 Task: Add an event with the title Performance Evaluation and Recognition Celebration, date '2023/10/14', time 7:50 AM to 9:50 AMand add a description: The project kickoff is an important event that marks the official start of a project. It brings together key stakeholders, team members, and project managers to establish a shared understanding of the project's objectives, scope, and deliverables. During the kickoff, goals and expectations are clarified, roles and responsibilities are defined, and the initial project plan is presented.Select event color  Peacock . Add location for the event as: 654 Queen's Road, Central, Hong Kong, logged in from the account softage.5@softage.netand send the event invitation to softage.3@softage.net and softage.4@softage.net. Set a reminder for the event Weekly on Sunday
Action: Mouse moved to (51, 108)
Screenshot: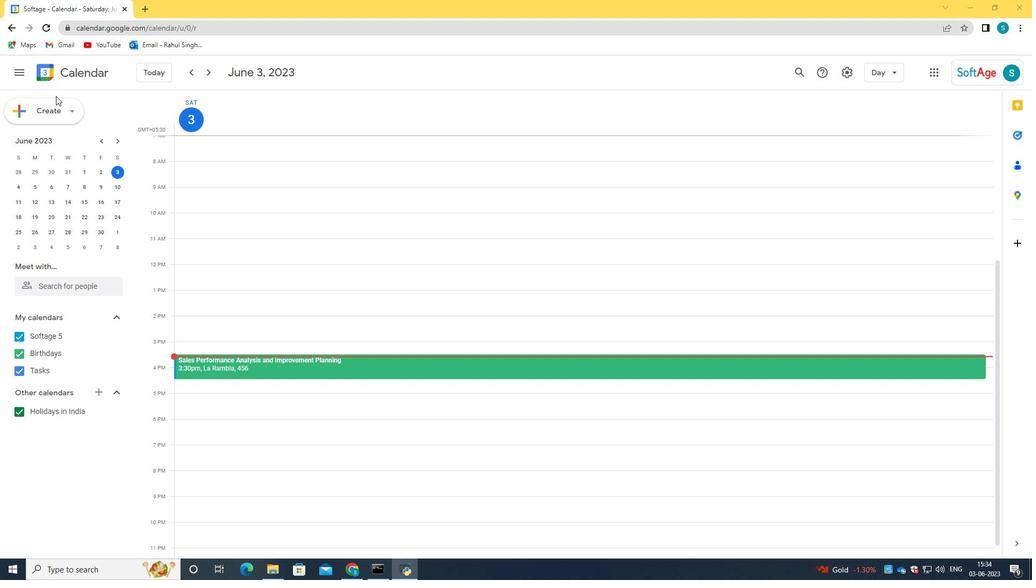 
Action: Mouse pressed left at (51, 108)
Screenshot: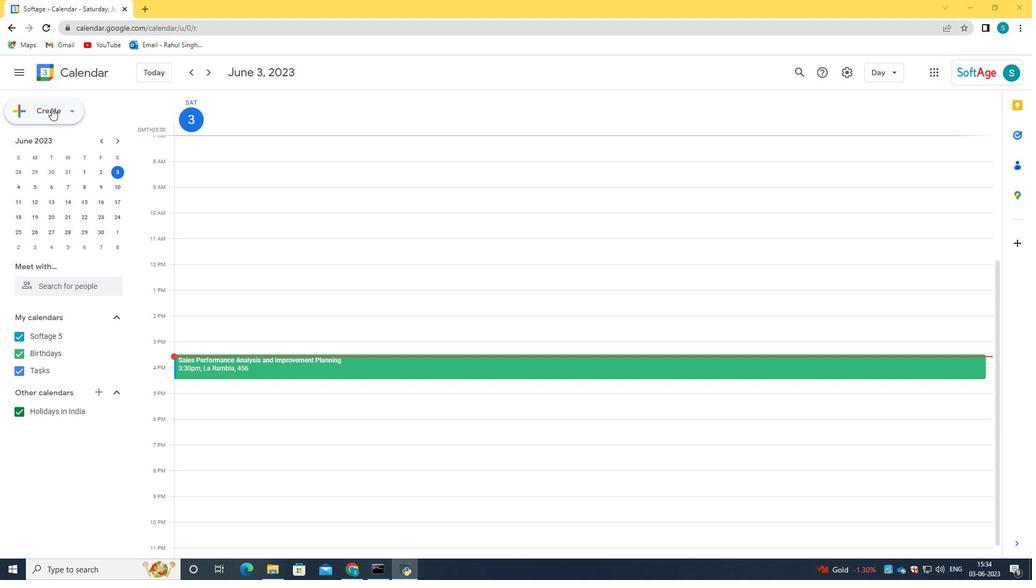 
Action: Mouse moved to (63, 145)
Screenshot: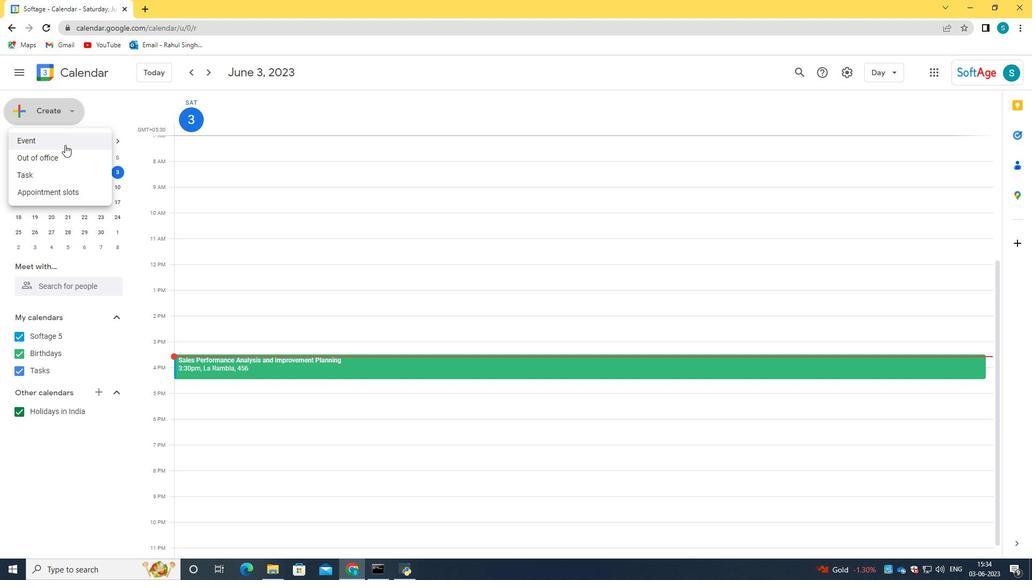 
Action: Mouse pressed left at (63, 145)
Screenshot: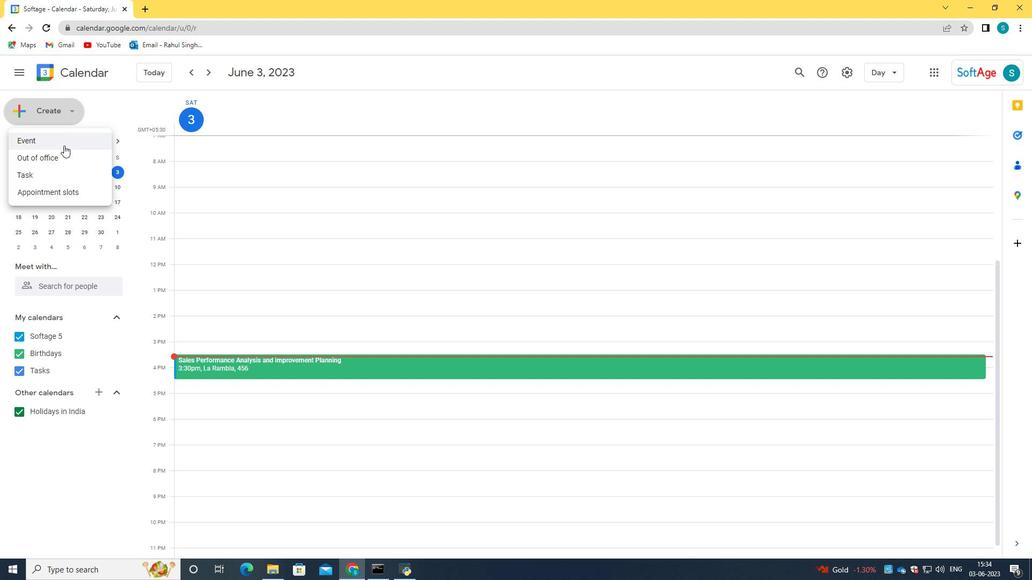 
Action: Mouse moved to (540, 205)
Screenshot: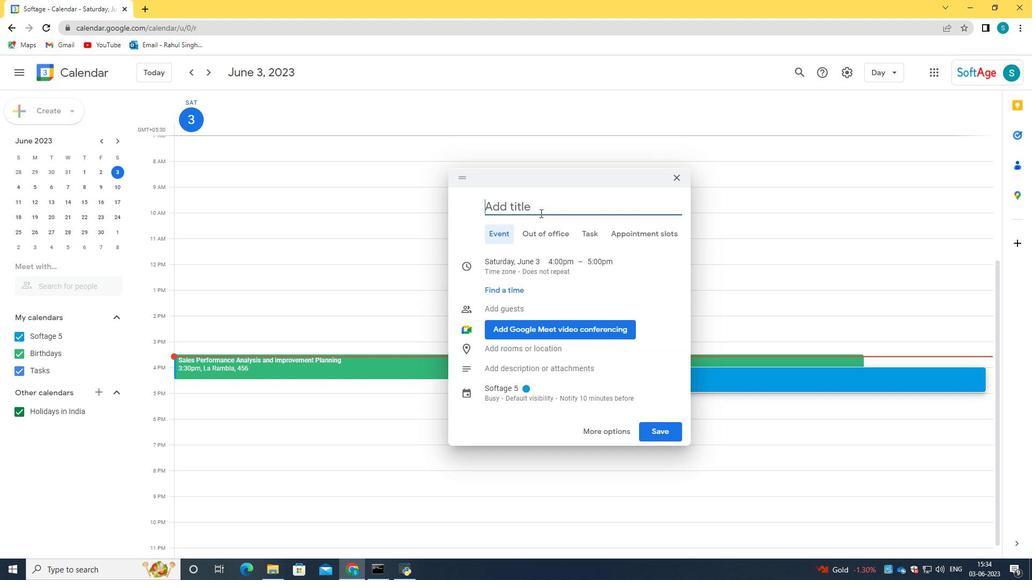 
Action: Mouse pressed left at (540, 205)
Screenshot: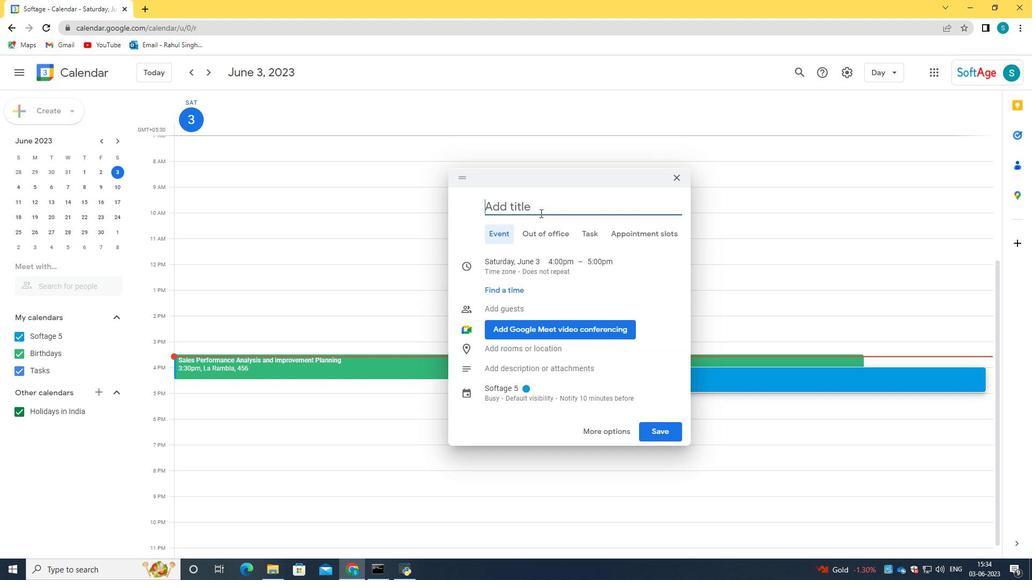 
Action: Key pressed <Key.caps_lock>P<Key.caps_lock>erformacn<Key.backspace><Key.backspace>nce<Key.space><Key.caps_lock>E<Key.caps_lock>valution<Key.space><Key.caps_lock><Key.backspace><Key.backspace><Key.backspace><Key.backspace><Key.backspace>ATION<Key.backspace><Key.backspace><Key.backspace><Key.backspace><Key.backspace><Key.caps_lock>ation<Key.space>and<Key.space><Key.caps_lock>R<Key.caps_lock>ecognition<Key.space><Key.caps_lock>C<Key.caps_lock>elebration<Key.space>
Screenshot: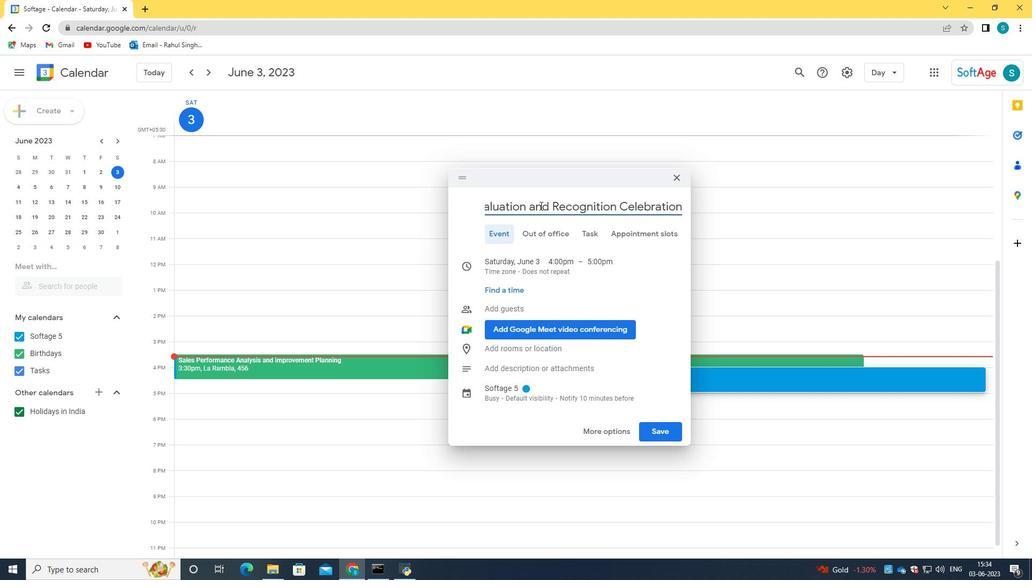 
Action: Mouse moved to (611, 435)
Screenshot: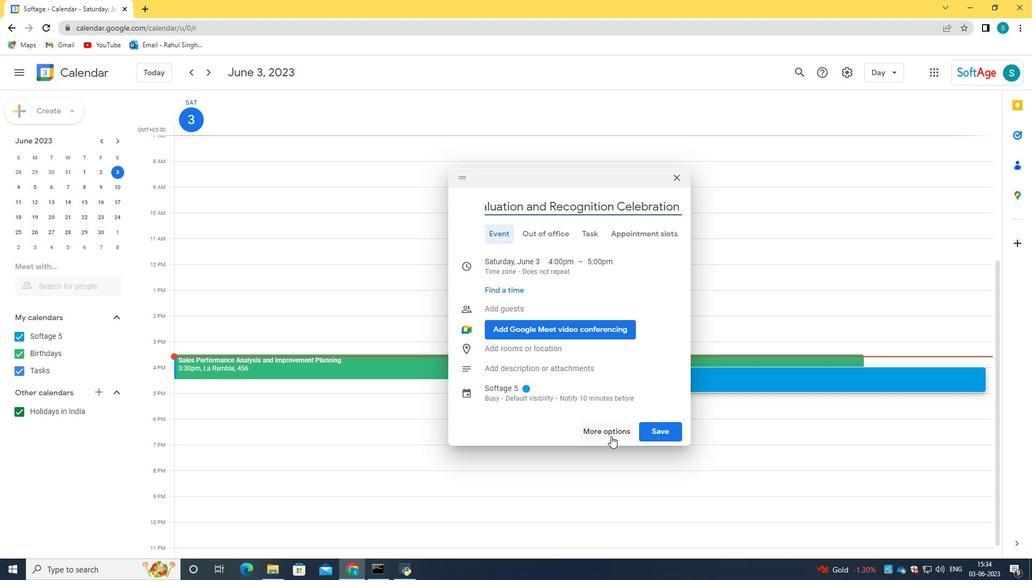 
Action: Mouse pressed left at (611, 435)
Screenshot: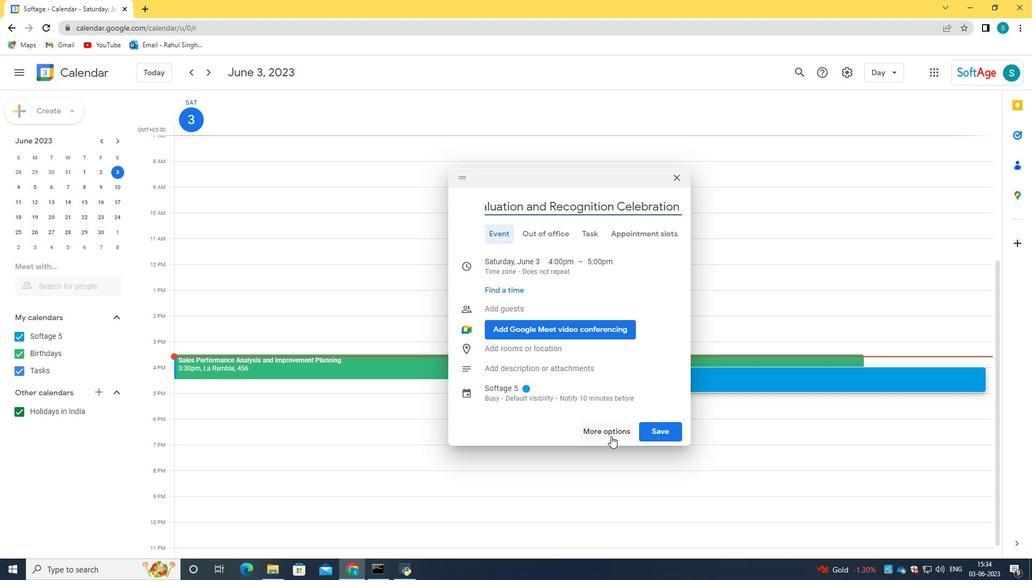 
Action: Mouse moved to (58, 107)
Screenshot: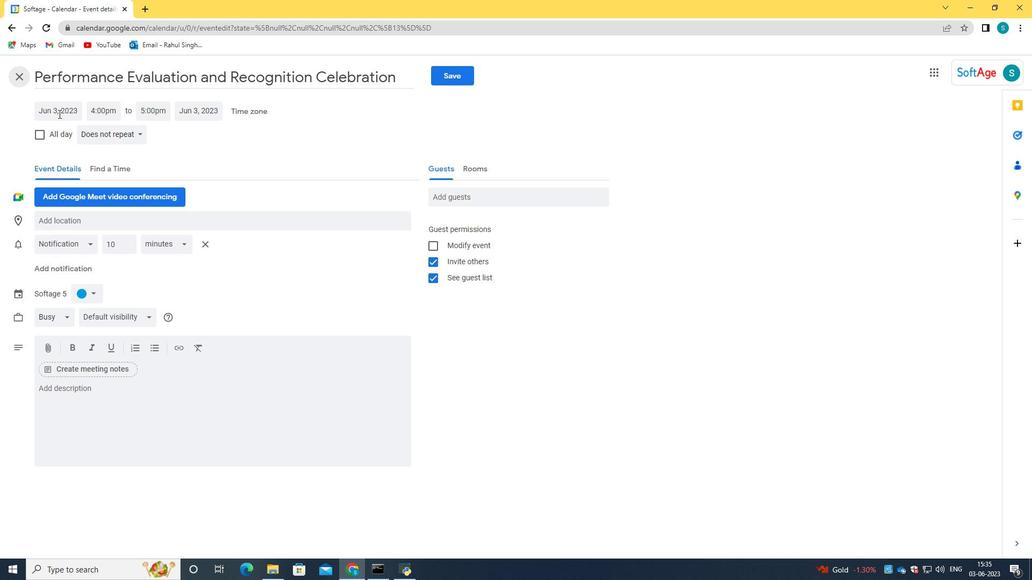 
Action: Mouse pressed left at (58, 107)
Screenshot: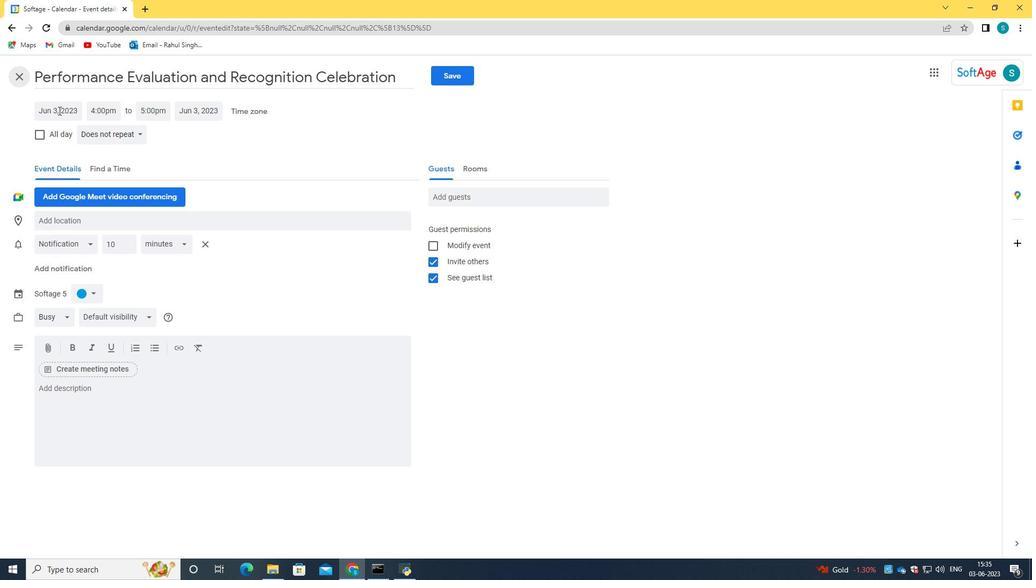 
Action: Key pressed 2023/10/14<Key.tab>07<Key.shift_r>:50am<Key.tab>9<Key.shift_r>:50<Key.space>am<Key.enter>
Screenshot: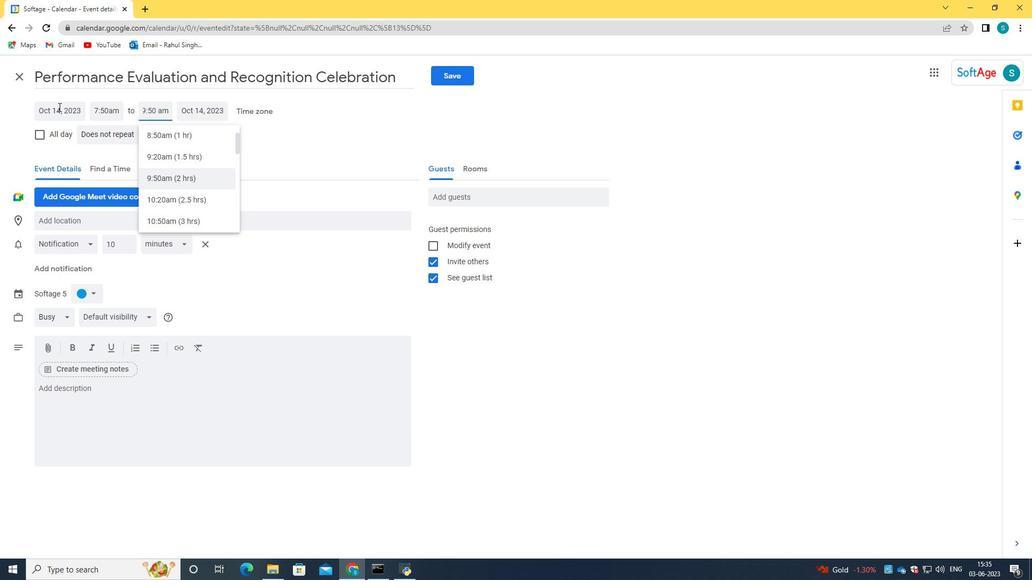 
Action: Mouse moved to (256, 163)
Screenshot: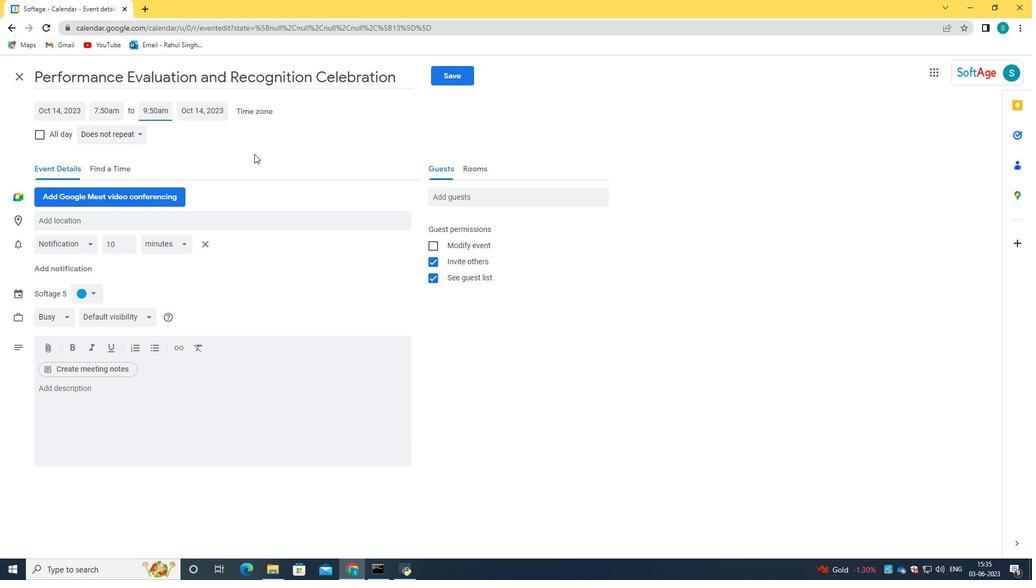 
Action: Mouse scrolled (256, 162) with delta (0, 0)
Screenshot: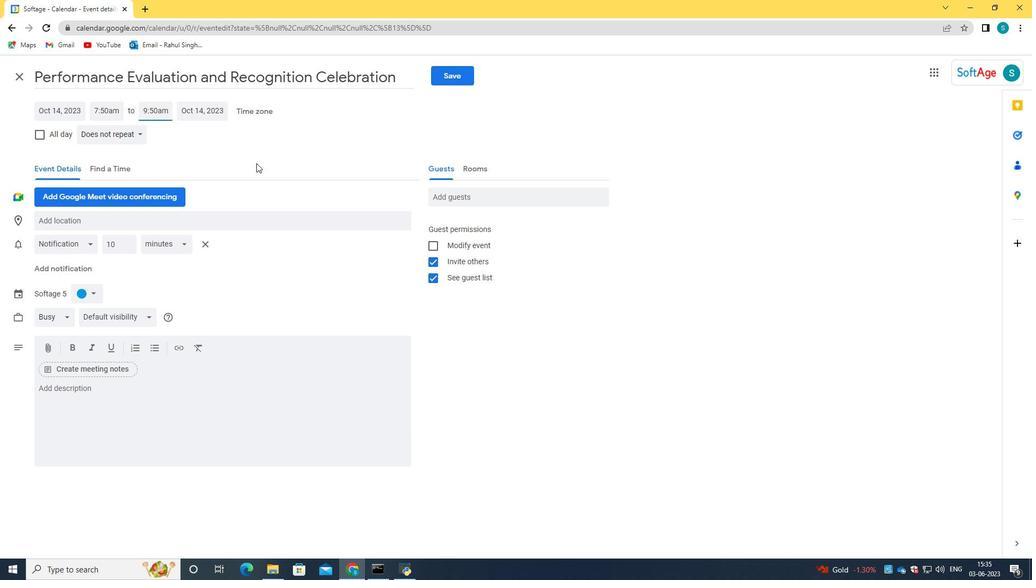 
Action: Mouse moved to (116, 411)
Screenshot: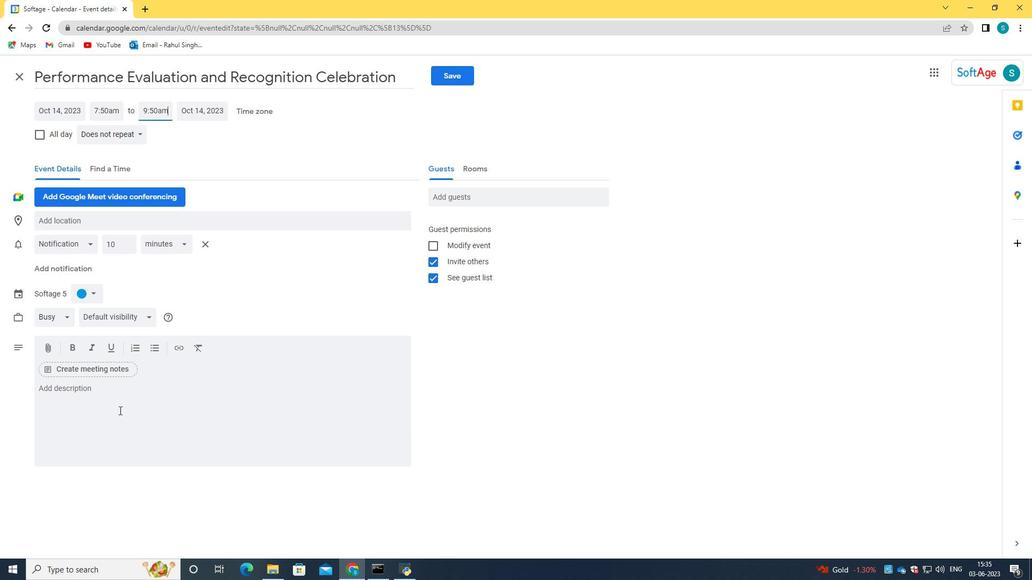 
Action: Mouse pressed left at (116, 411)
Screenshot: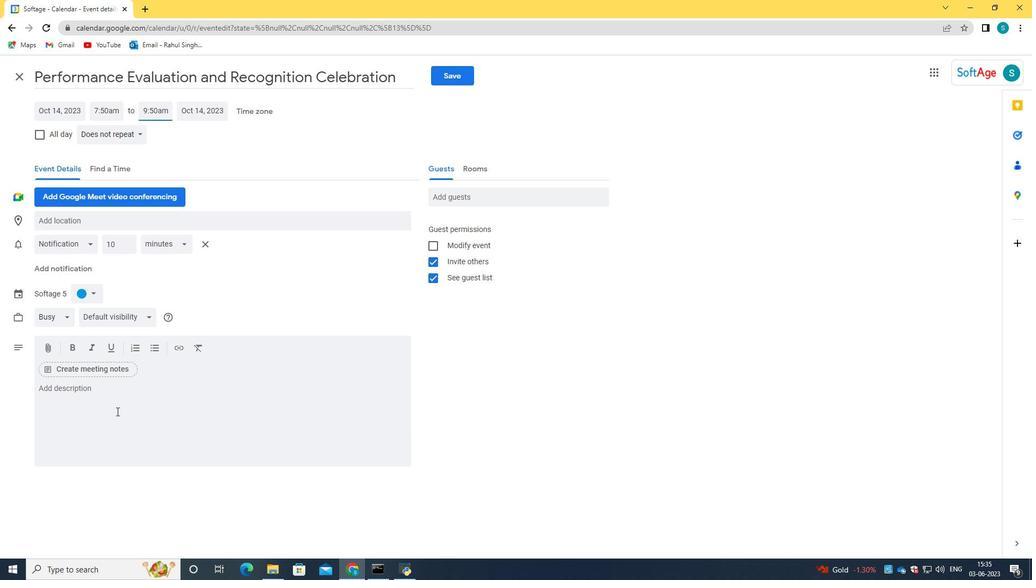 
Action: Key pressed <Key.caps_lock>T<Key.caps_lock>he<Key.space>project<Key.space>kickoff<Key.space>is<Key.space>an<Key.space>impotant<Key.space>event<Key.space>that<Key.space>marks<Key.space>the<Key.space>official<Key.space>stat<Key.backspace>rt<Key.space>of<Key.space>ta<Key.space>pro<Key.backspace><Key.backspace><Key.backspace><Key.backspace><Key.backspace><Key.backspace>a<Key.space>project
Screenshot: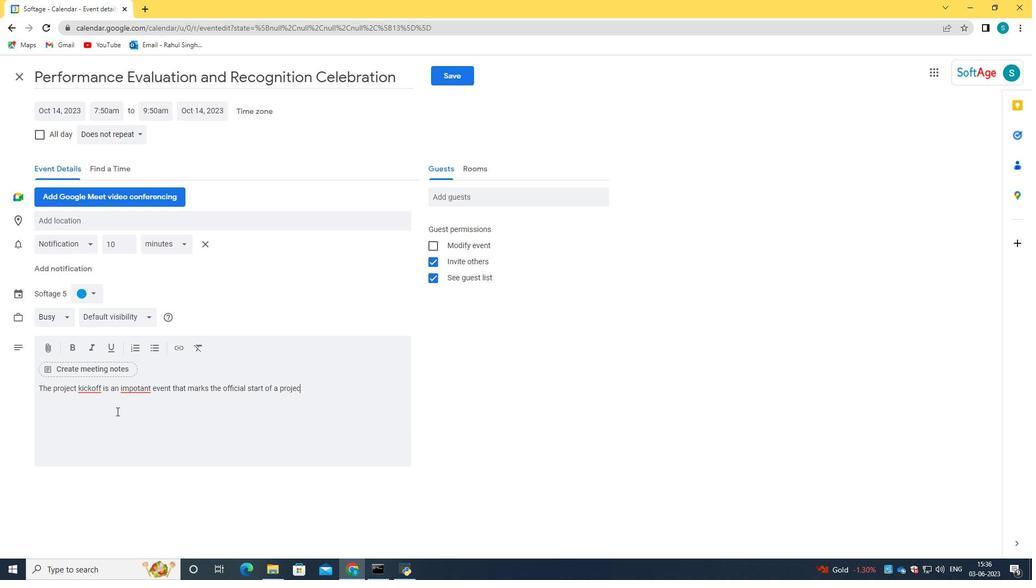 
Action: Mouse moved to (130, 392)
Screenshot: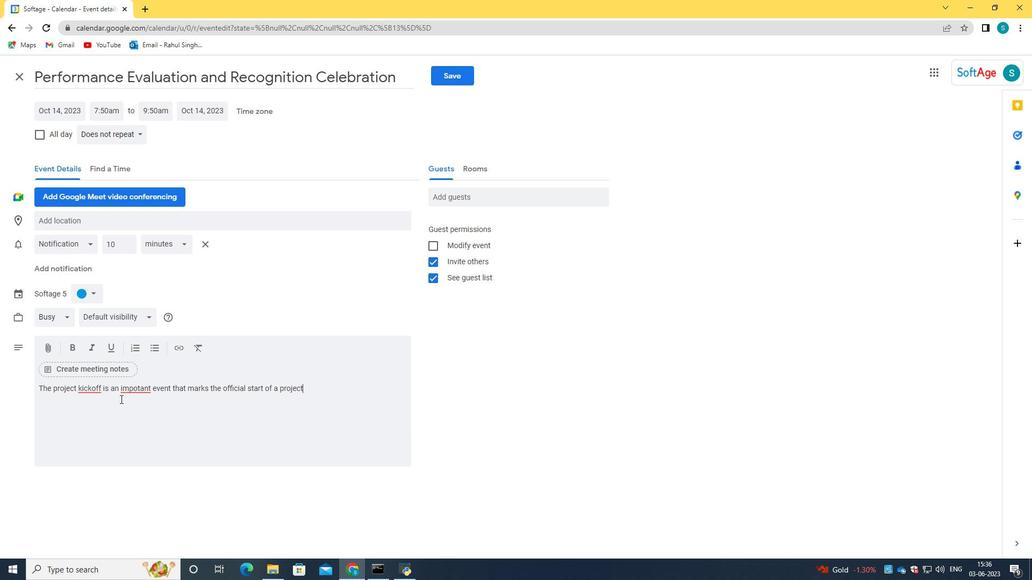 
Action: Mouse pressed right at (130, 392)
Screenshot: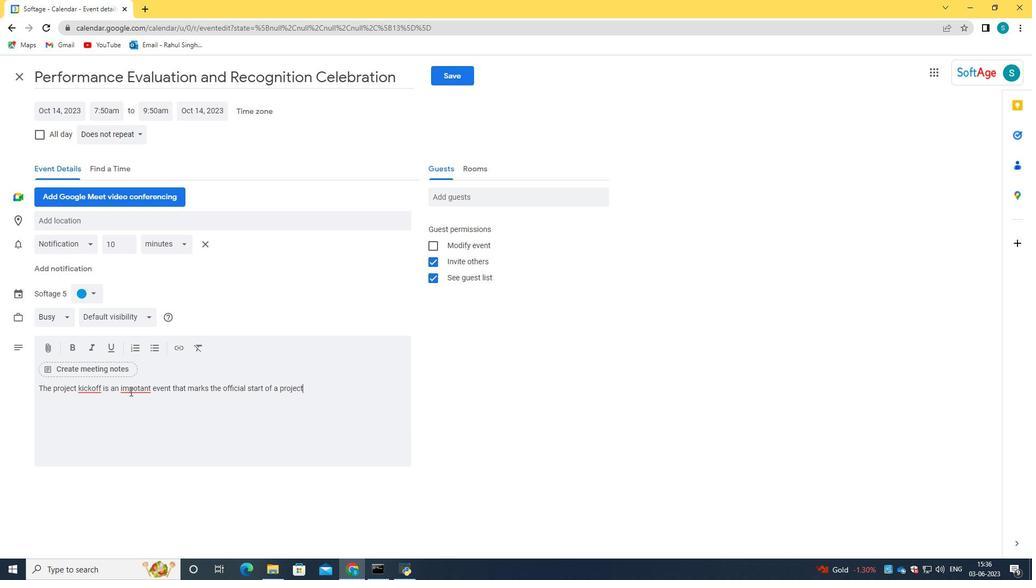 
Action: Mouse moved to (178, 253)
Screenshot: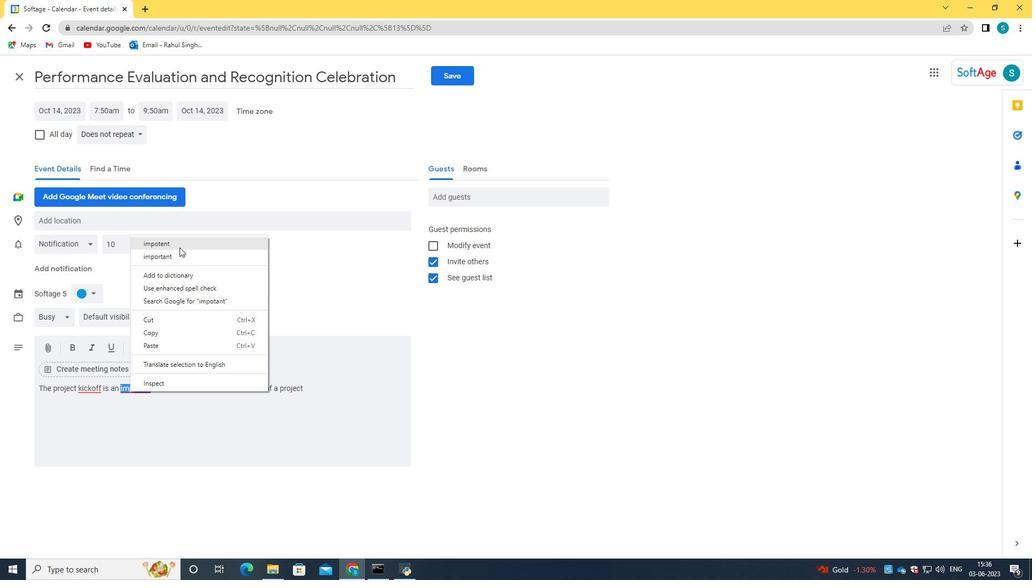 
Action: Mouse pressed left at (178, 253)
Screenshot: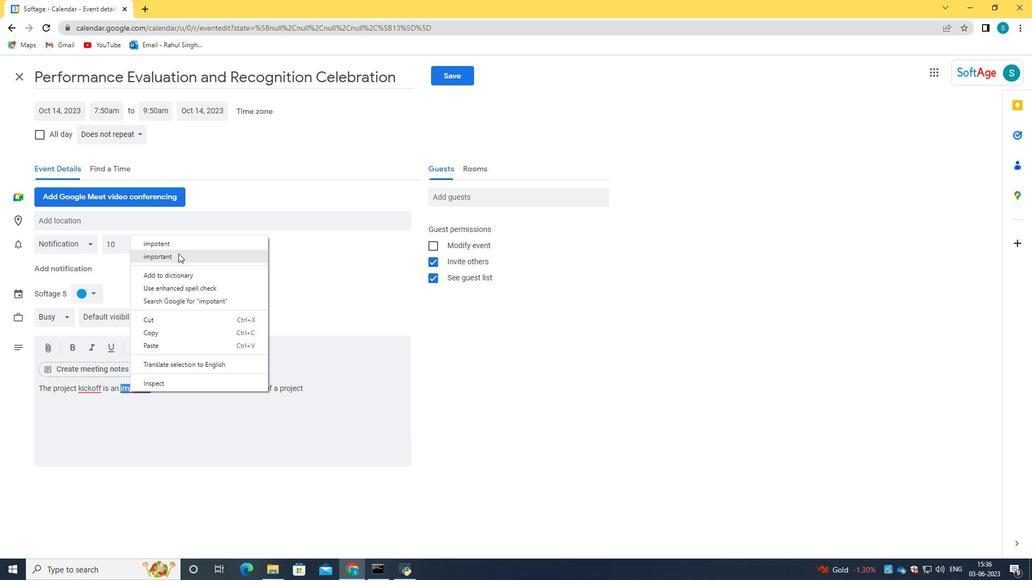 
Action: Mouse moved to (318, 389)
Screenshot: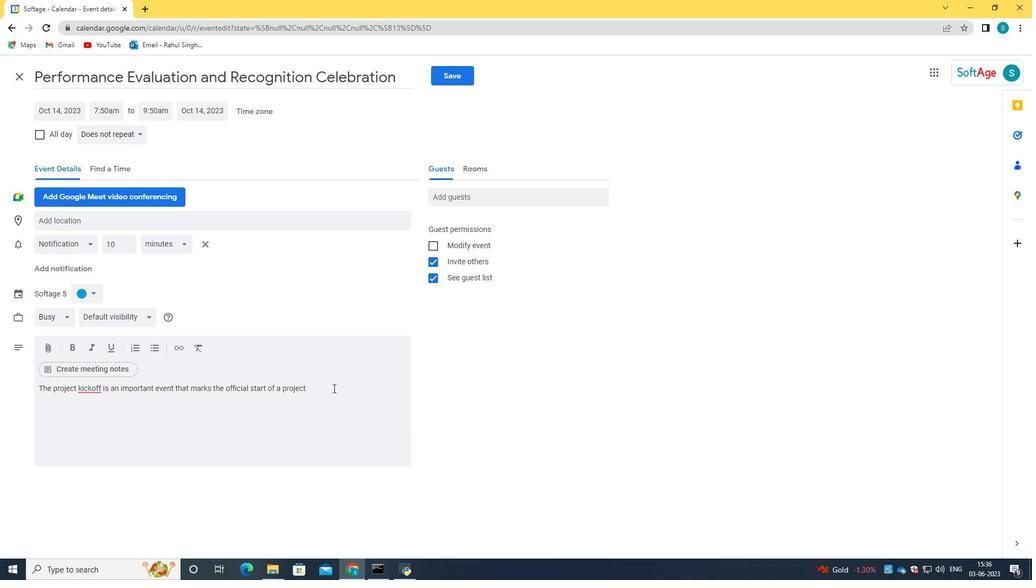 
Action: Mouse pressed left at (318, 389)
Screenshot: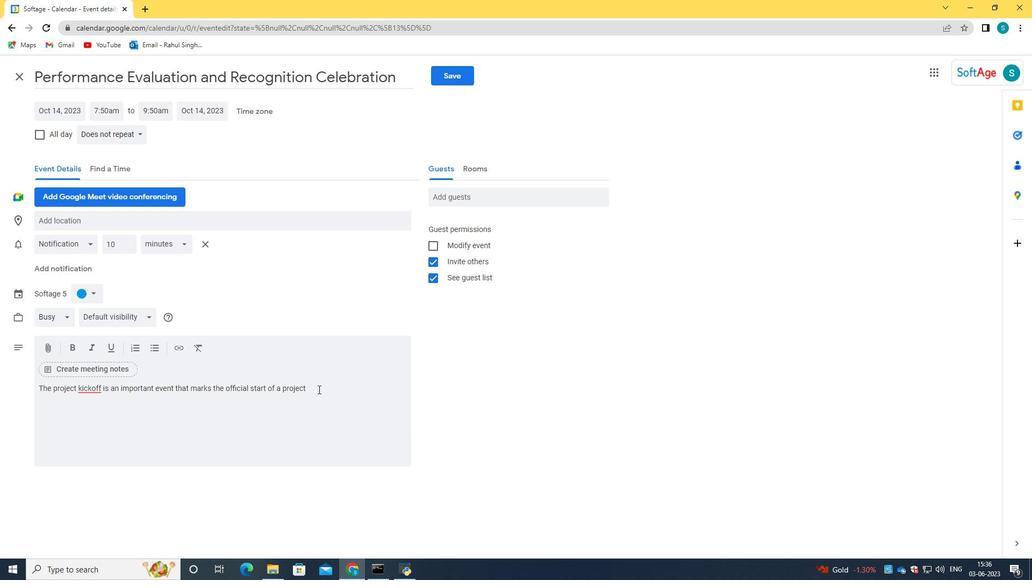
Action: Key pressed <Key.space><Key.backspace>.<Key.space><Key.caps_lock>I<Key.caps_lock>t<Key.space>brings<Key.space>together<Key.space>key<Key.space>stakeholders,<Key.space>team<Key.space>members,<Key.space>and<Key.space>project<Key.space>manager<Key.space>to<Key.space>establish<Key.space>a<Key.space>shard<Key.backspace>ed<Key.space>understanding<Key.space>of<Key.space>the<Key.space>projects<Key.space>objectivesdd<Key.backspace><Key.backspace><Key.space><Key.caps_lock><Key.caps_lock><Key.space><Key.backspace>,<Key.space>c<Key.backspace>scope<Key.space>and<Key.space>deliverable.<Key.space><Key.caps_lock>D<Key.caps_lock>uring<Key.space>the<Key.space>kickoff,<Key.space>f<Key.backspace>g<Key.backspace><Key.backspace><Key.space>goals<Key.space><Key.insert><Key.insert><Key.backspace>,<Key.space><Key.backspace><Key.backspace><Key.space>and<Key.space>w<Key.backspace>expectations<Key.space>are<Key.space>clarified,<Key.space>roles<Key.space>and<Key.space>responsibilities<Key.space>are<Key.space>defined<Key.space>and<Key.space>the<Key.space>initial<Key.space>project<Key.space>plan<Key.space>is<Key.space>presented.
Screenshot: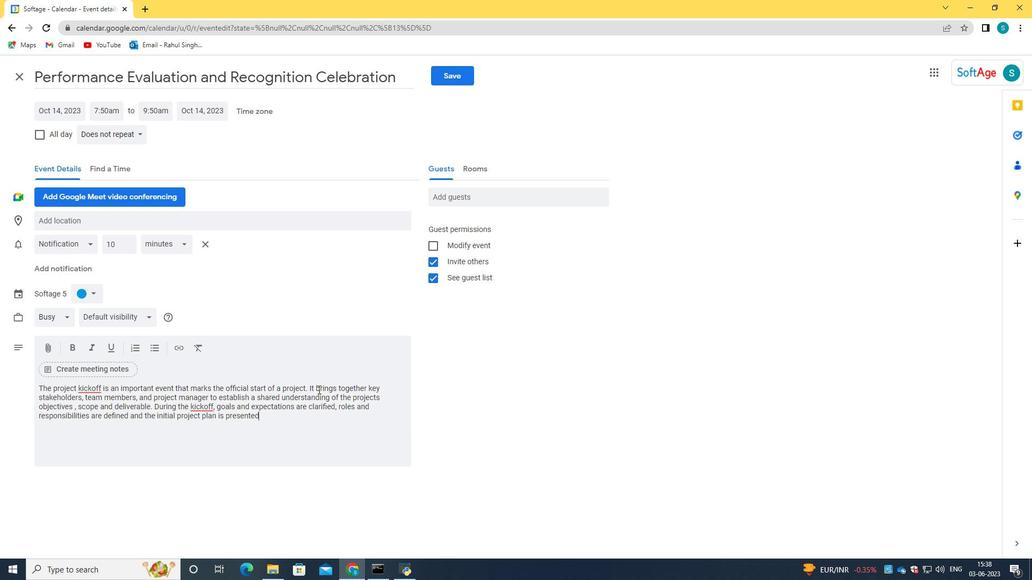 
Action: Mouse moved to (298, 442)
Screenshot: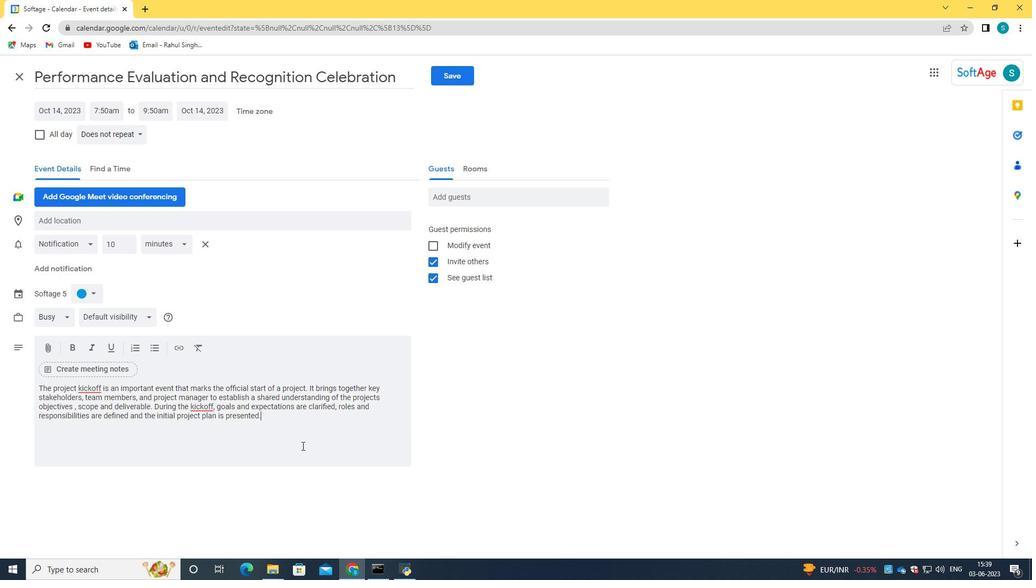 
Action: Mouse scrolled (298, 442) with delta (0, 0)
Screenshot: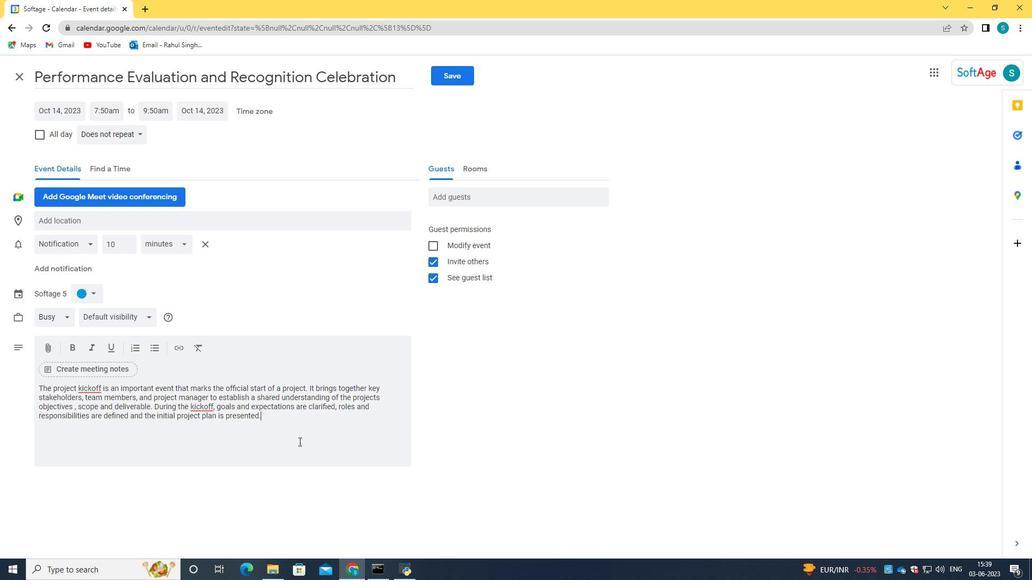 
Action: Mouse moved to (88, 294)
Screenshot: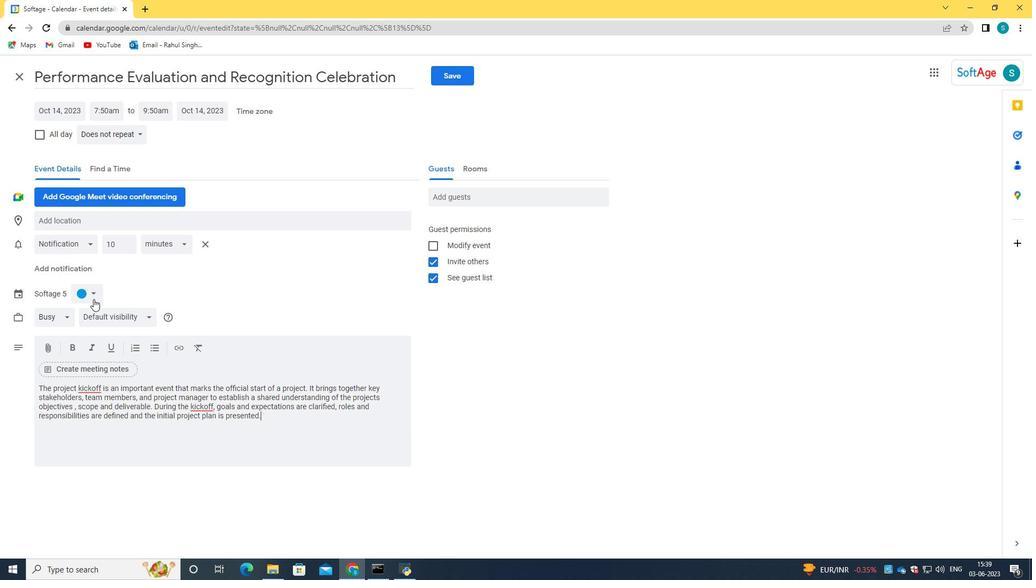
Action: Mouse pressed left at (88, 294)
Screenshot: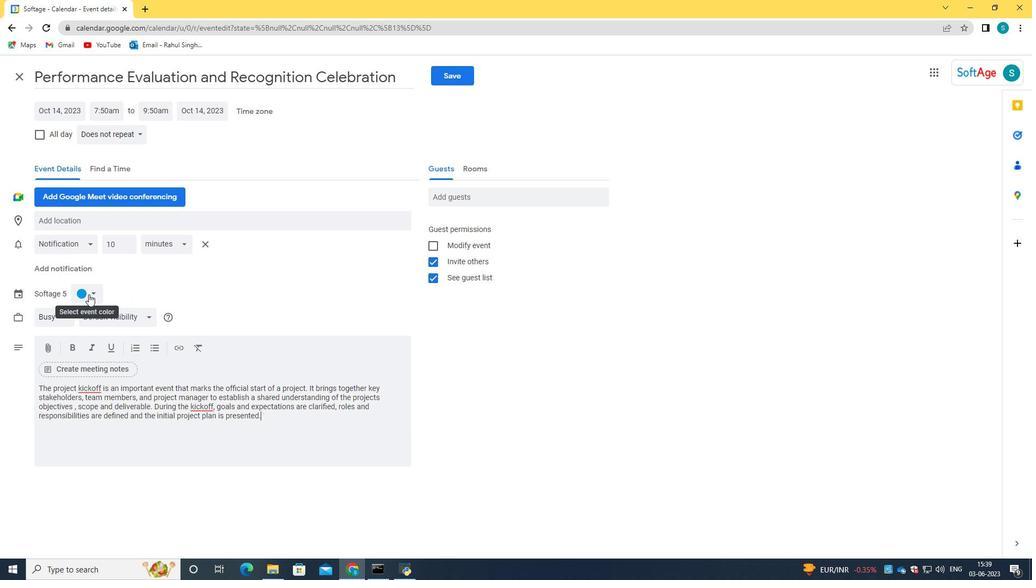 
Action: Mouse moved to (81, 331)
Screenshot: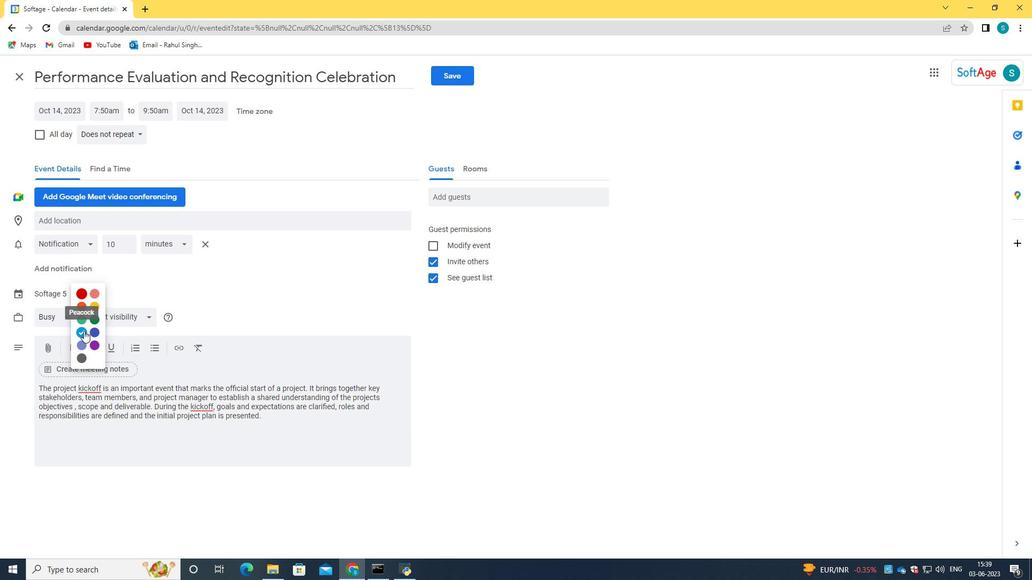 
Action: Mouse pressed left at (81, 331)
Screenshot: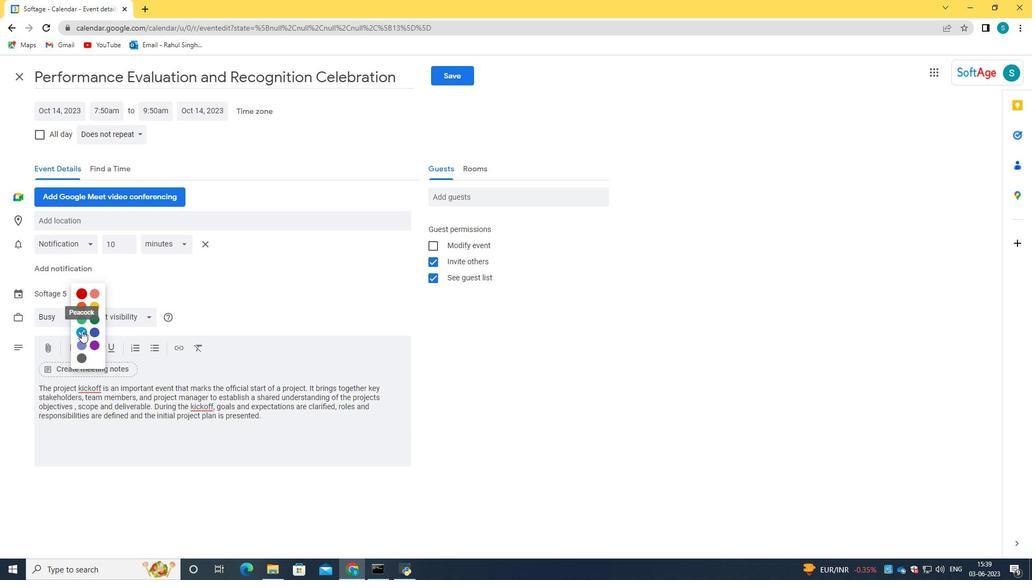 
Action: Mouse moved to (116, 221)
Screenshot: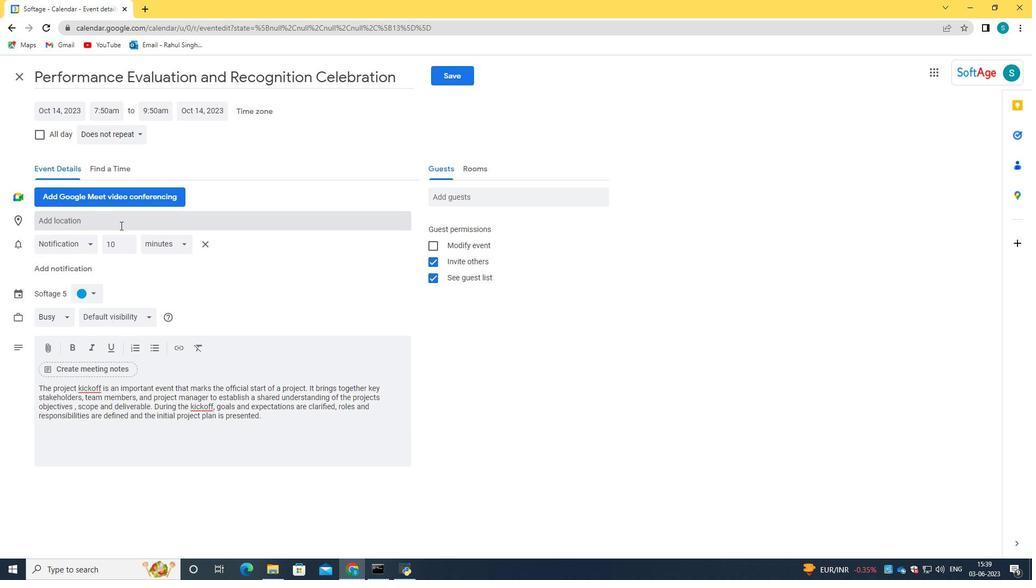 
Action: Mouse pressed left at (116, 221)
Screenshot: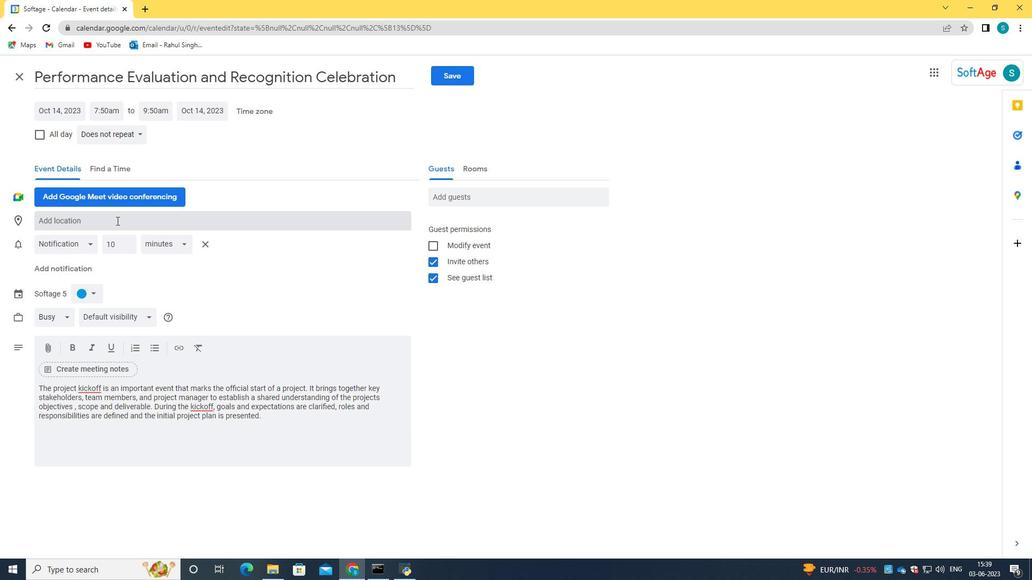 
Action: Key pressed 654<Key.space><Key.caps_lock>Q<Key.caps_lock>ud<Key.backspace>een's<Key.space><Key.caps_lock>R<Key.caps_lock>oad,<Key.space><Key.caps_lock>C<Key.caps_lock>entral<Key.space><Key.caps_lock>H<Key.caps_lock>ong<Key.space>kon
Screenshot: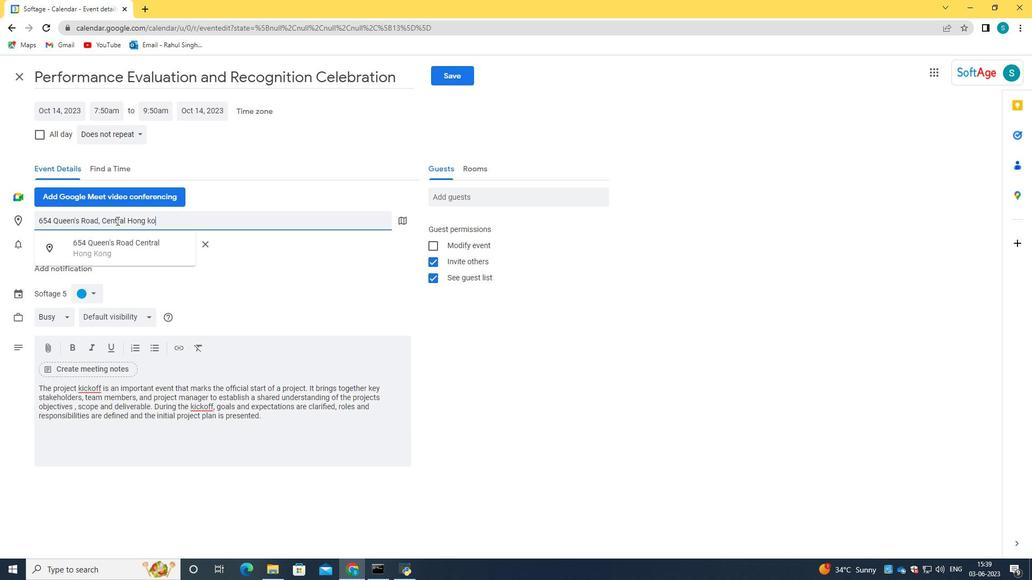 
Action: Mouse moved to (105, 250)
Screenshot: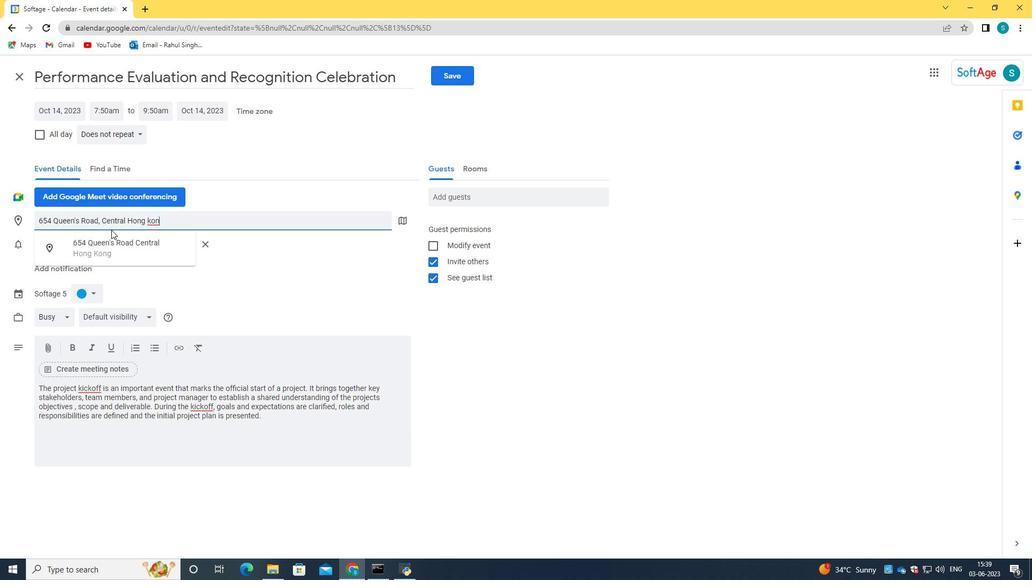 
Action: Mouse pressed left at (105, 250)
Screenshot: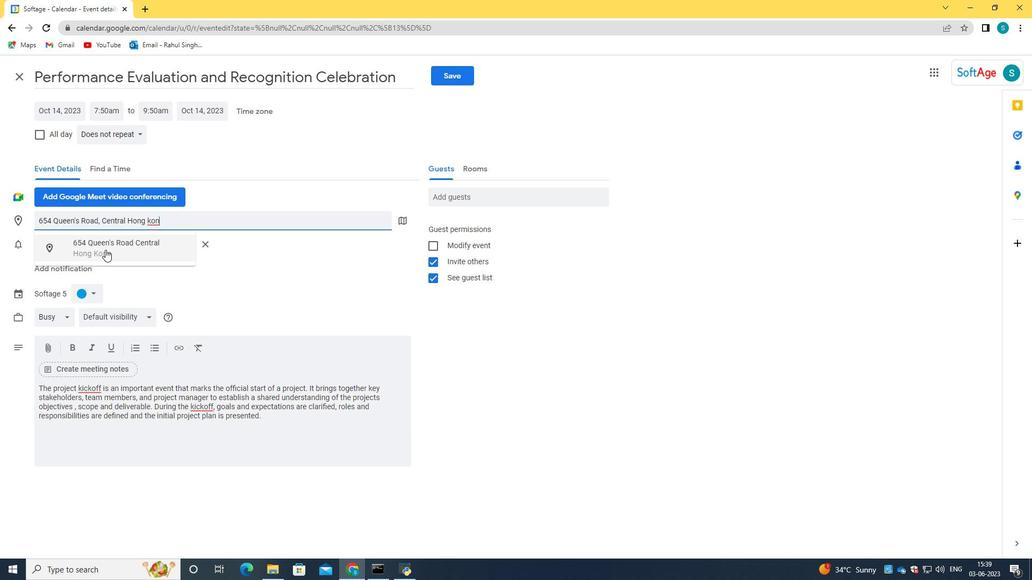 
Action: Mouse moved to (438, 198)
Screenshot: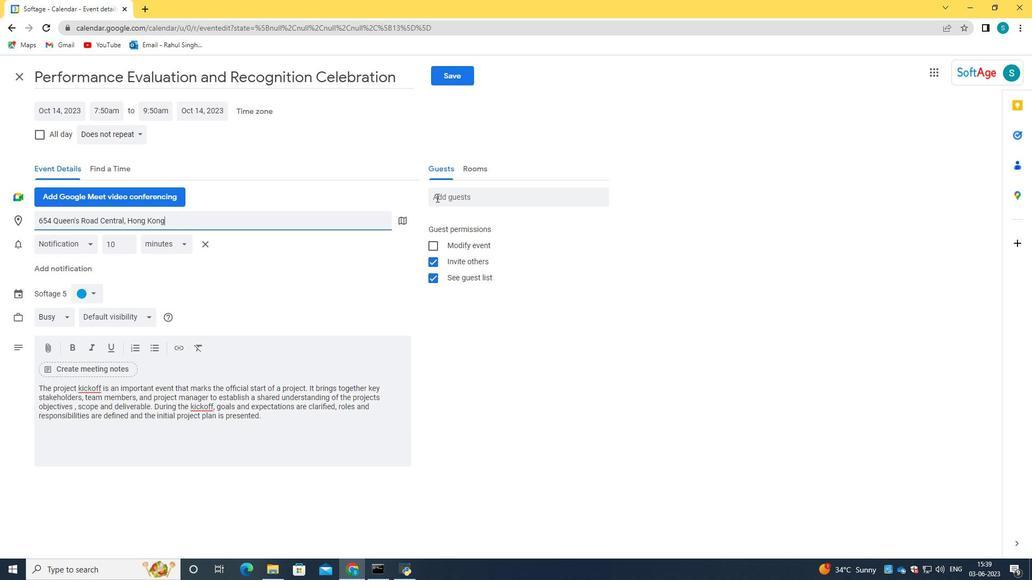 
Action: Mouse pressed left at (438, 198)
Screenshot: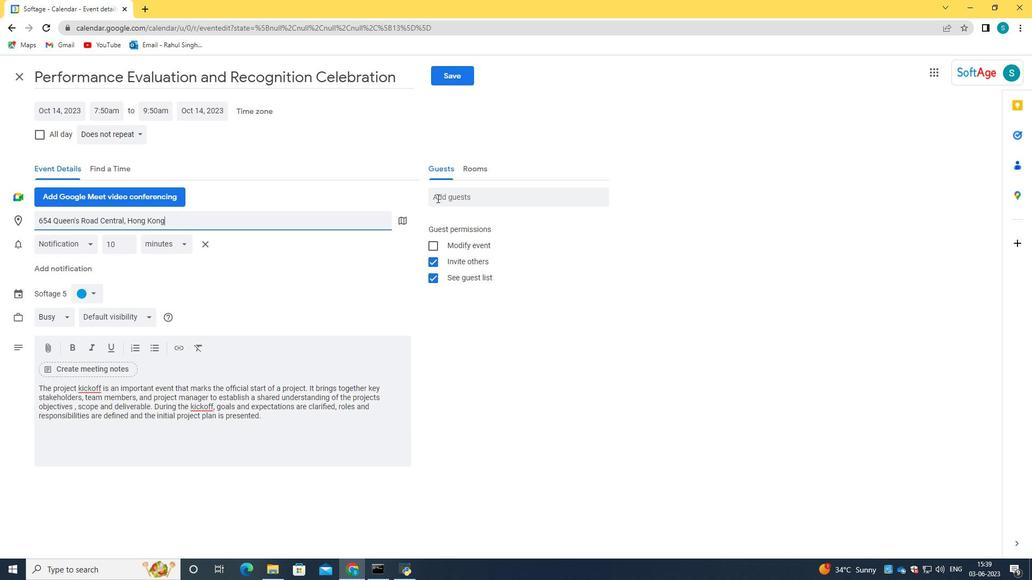 
Action: Key pressed sofatage<Key.backspace><Key.backspace><Key.backspace><Key.backspace><Key.backspace>tage.3<Key.shift>@softage.net<Key.tab>softage.3<Key.backspace>4<Key.shift>@softage.net
Screenshot: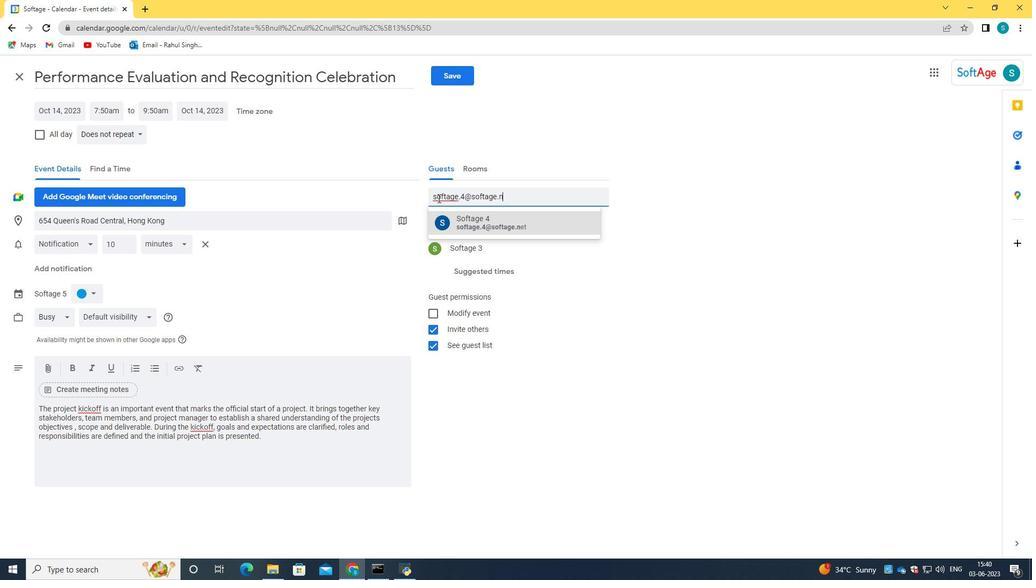 
Action: Mouse moved to (486, 225)
Screenshot: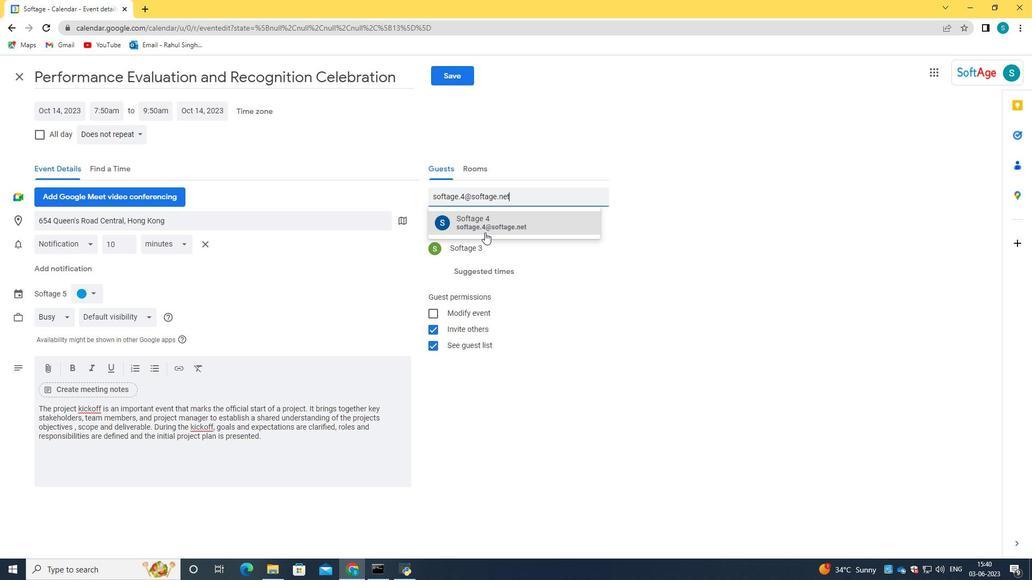 
Action: Mouse pressed left at (486, 225)
Screenshot: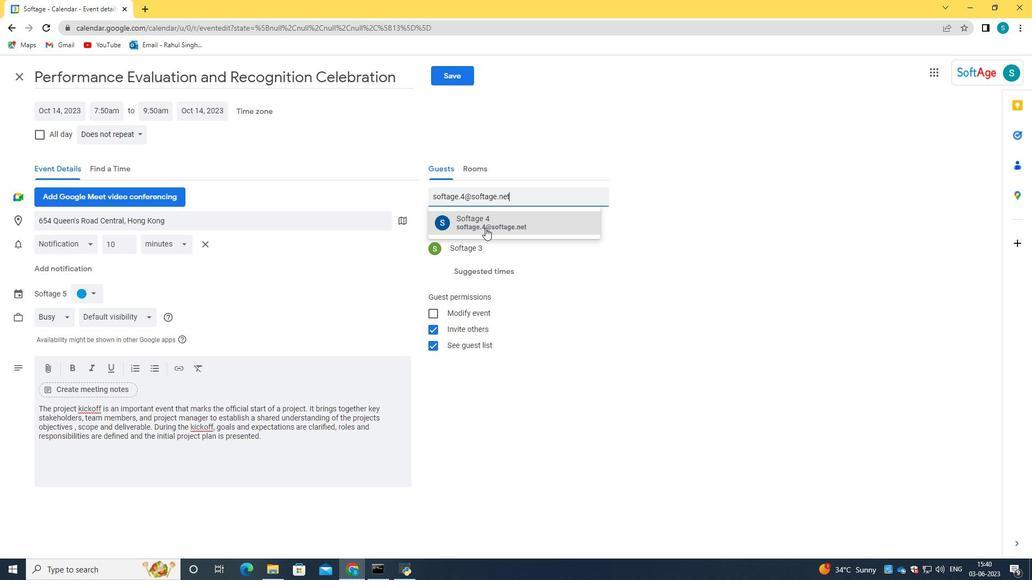 
Action: Mouse moved to (119, 134)
Screenshot: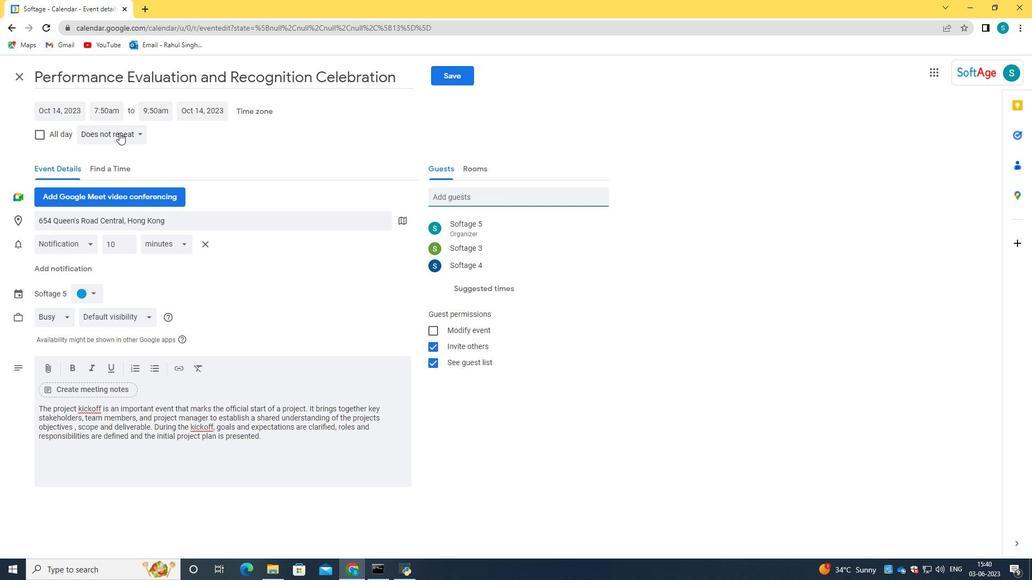 
Action: Mouse pressed left at (119, 134)
Screenshot: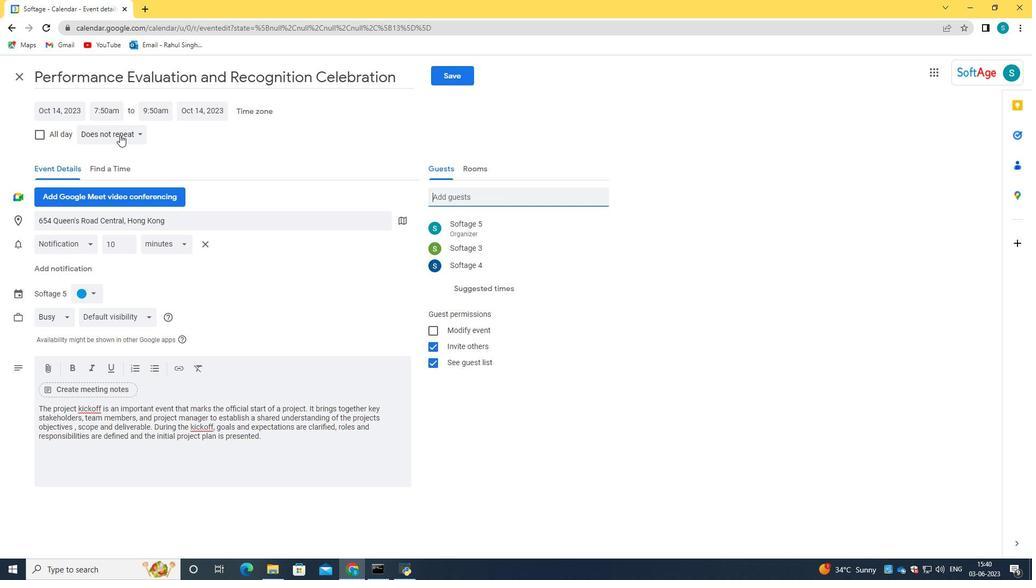 
Action: Mouse moved to (130, 244)
Screenshot: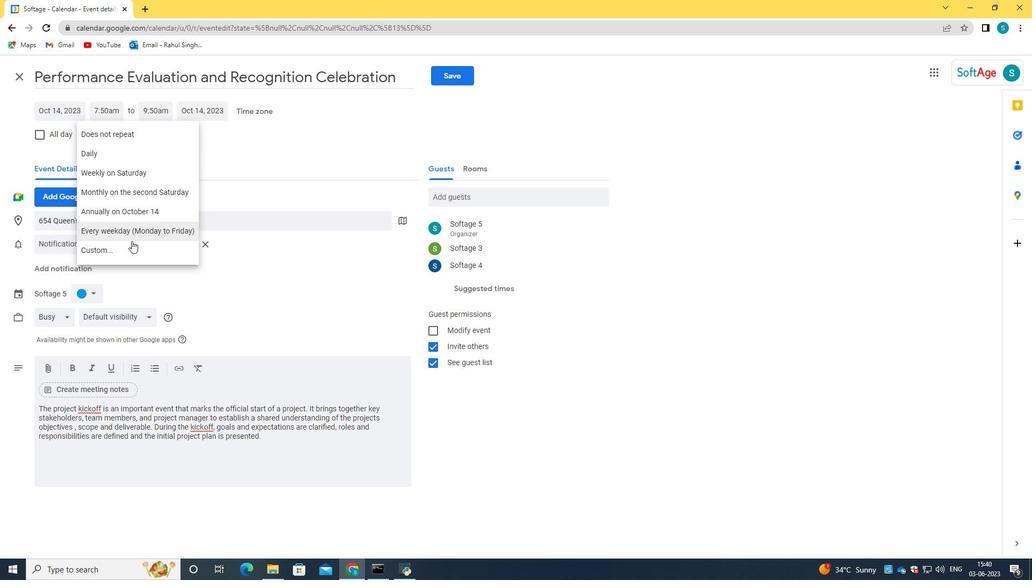 
Action: Mouse pressed left at (130, 244)
Screenshot: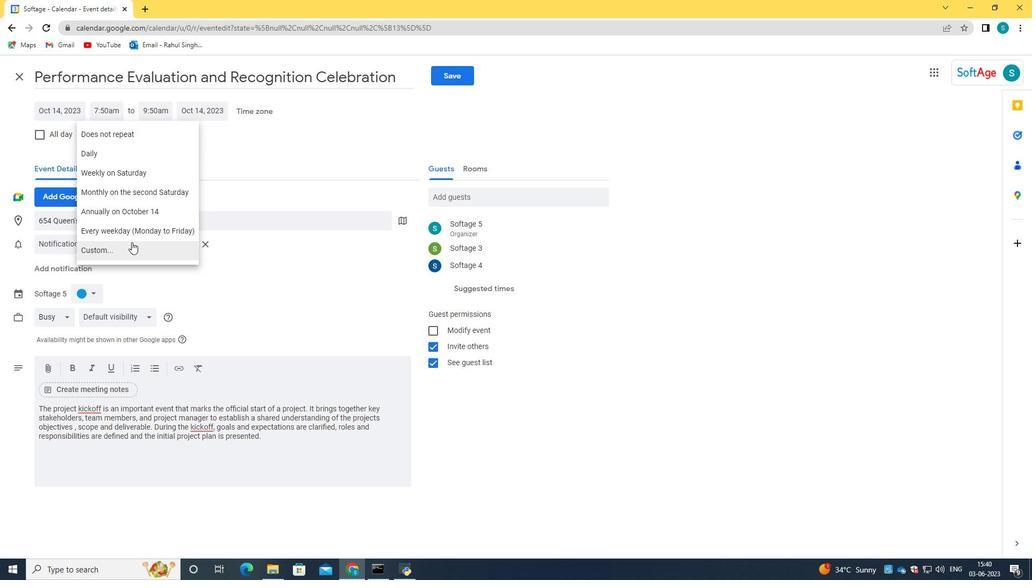 
Action: Mouse moved to (434, 290)
Screenshot: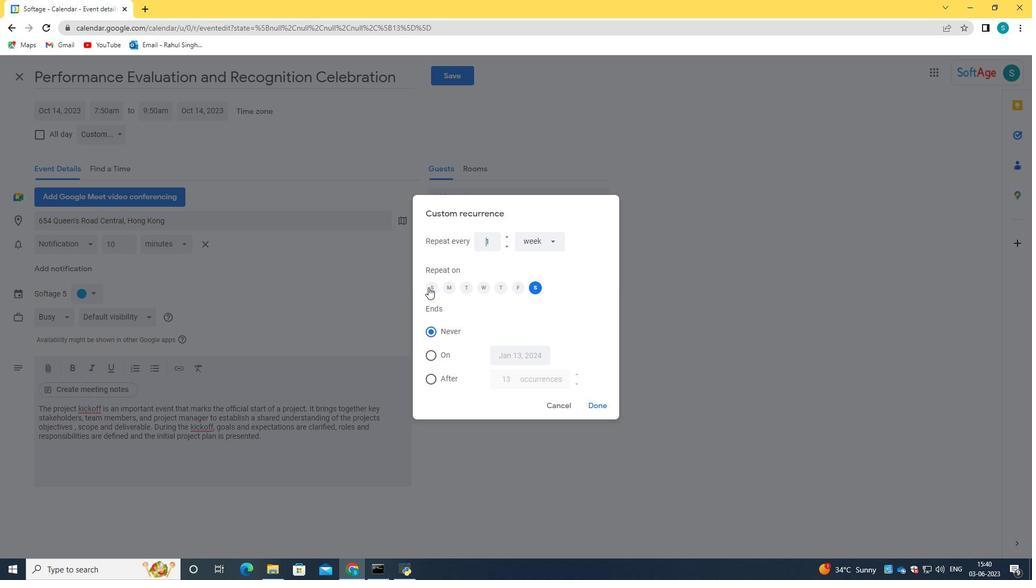
Action: Mouse pressed left at (434, 290)
Screenshot: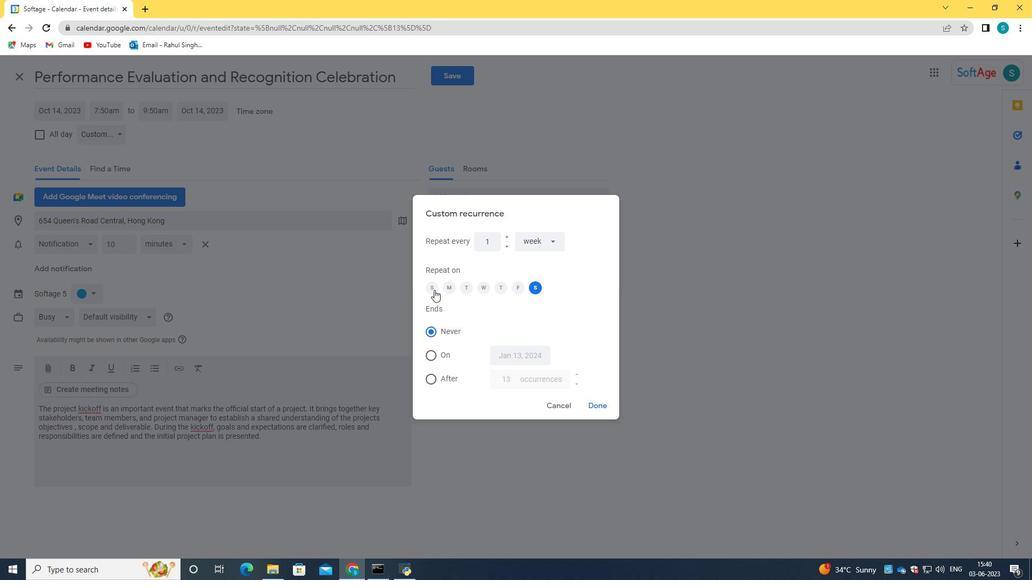
Action: Mouse moved to (532, 290)
Screenshot: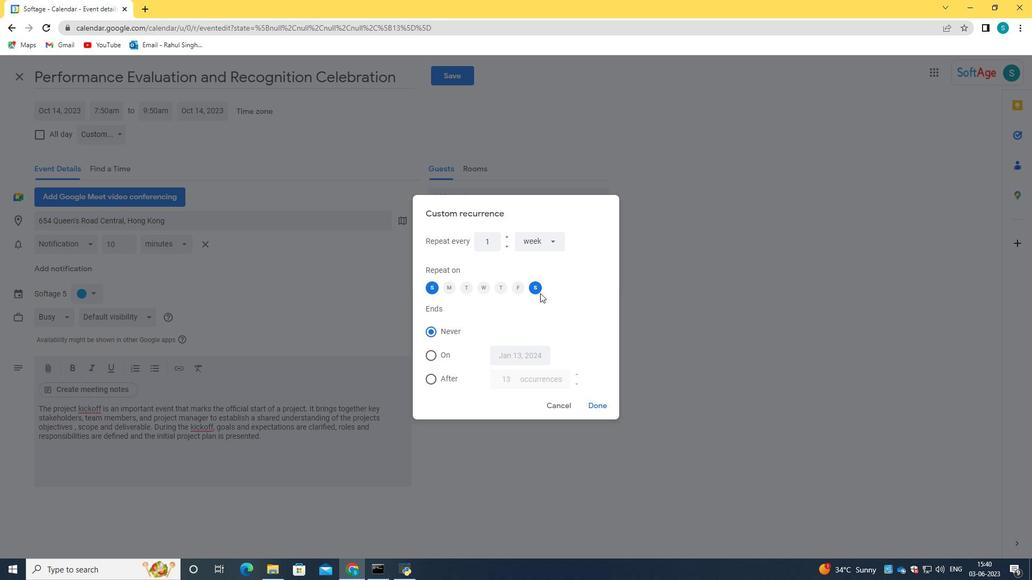 
Action: Mouse pressed left at (532, 290)
Screenshot: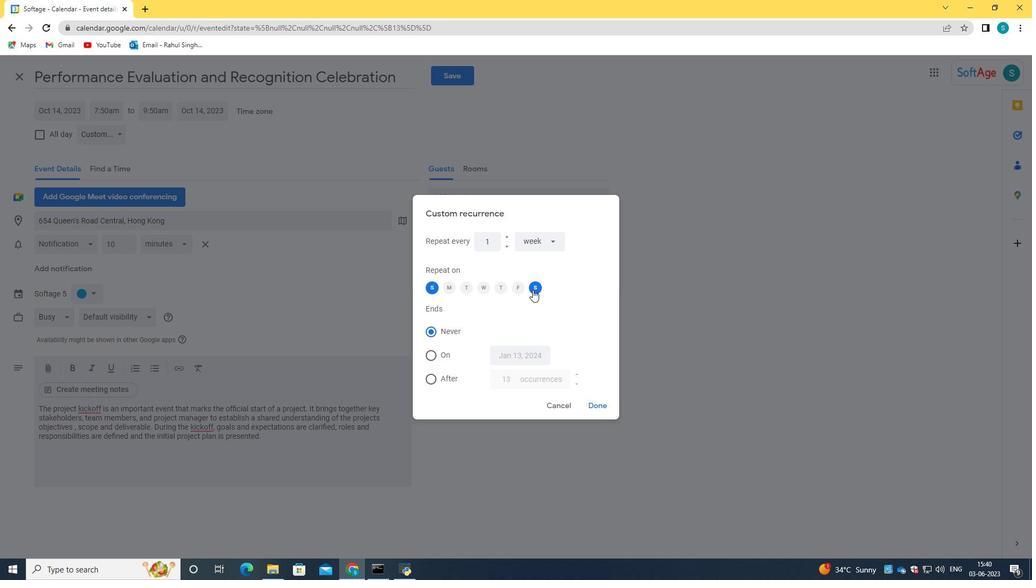 
Action: Mouse moved to (595, 405)
Screenshot: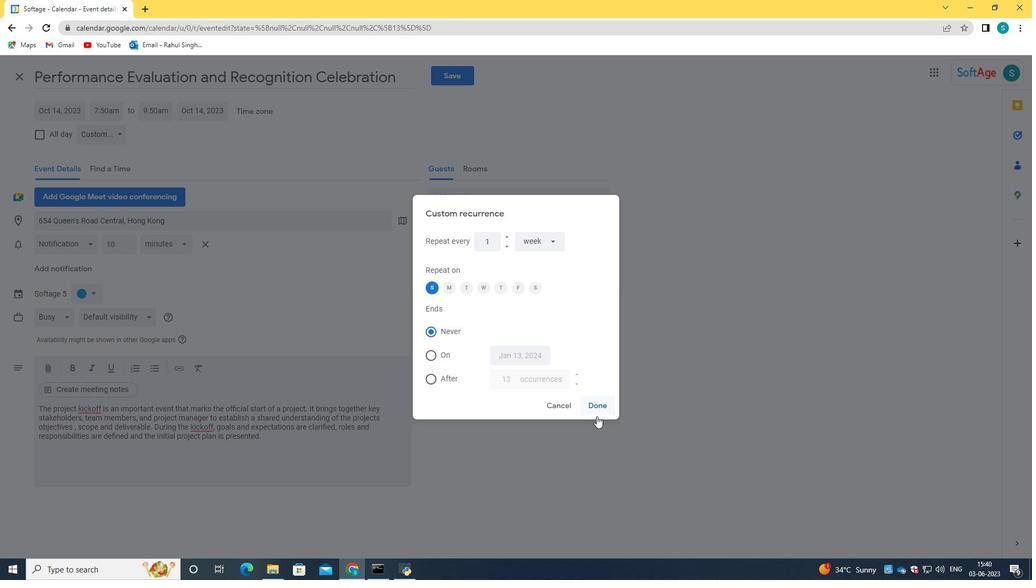 
Action: Mouse pressed left at (595, 405)
Screenshot: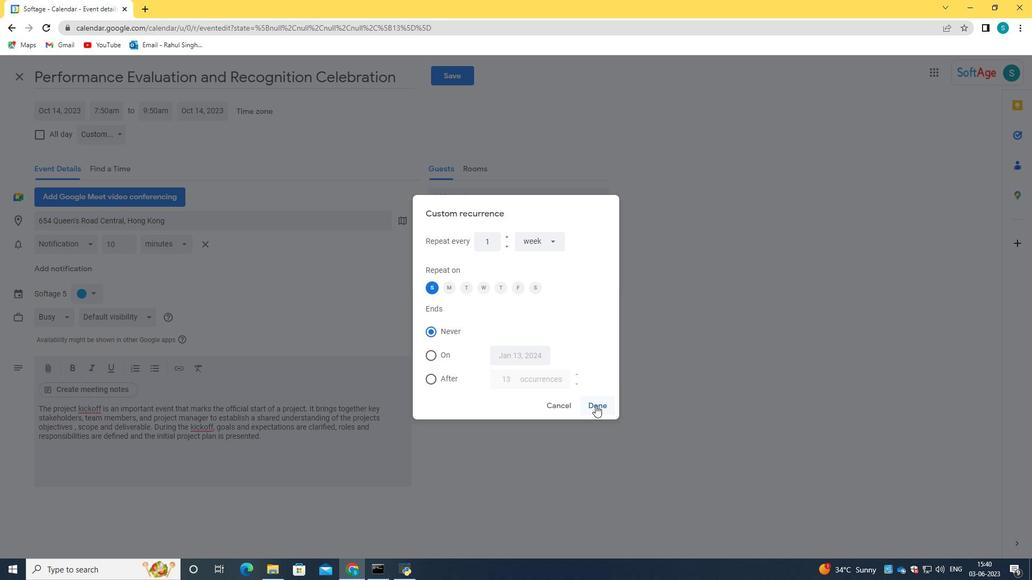 
Action: Mouse moved to (336, 253)
Screenshot: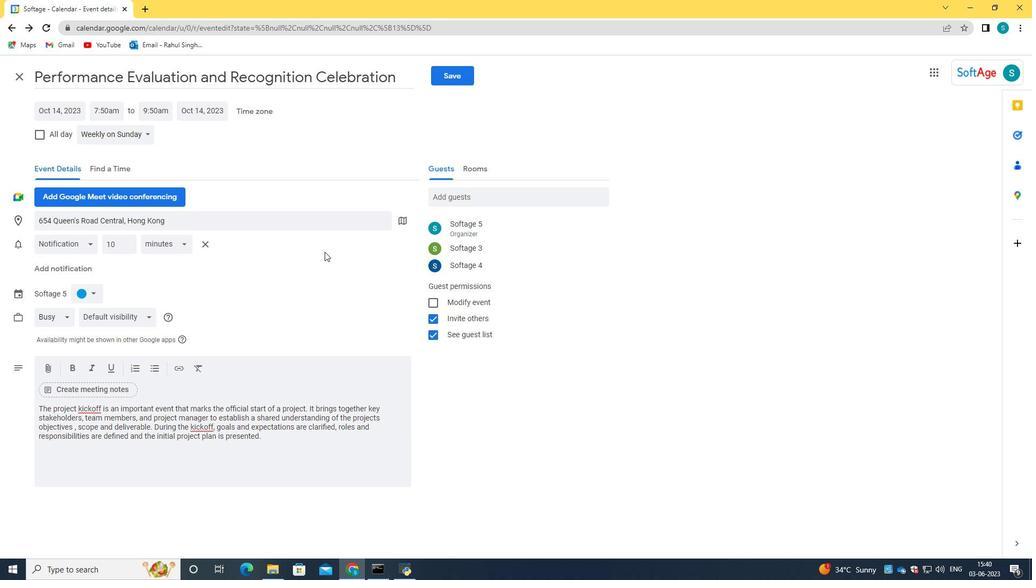 
Action: Mouse scrolled (336, 252) with delta (0, 0)
Screenshot: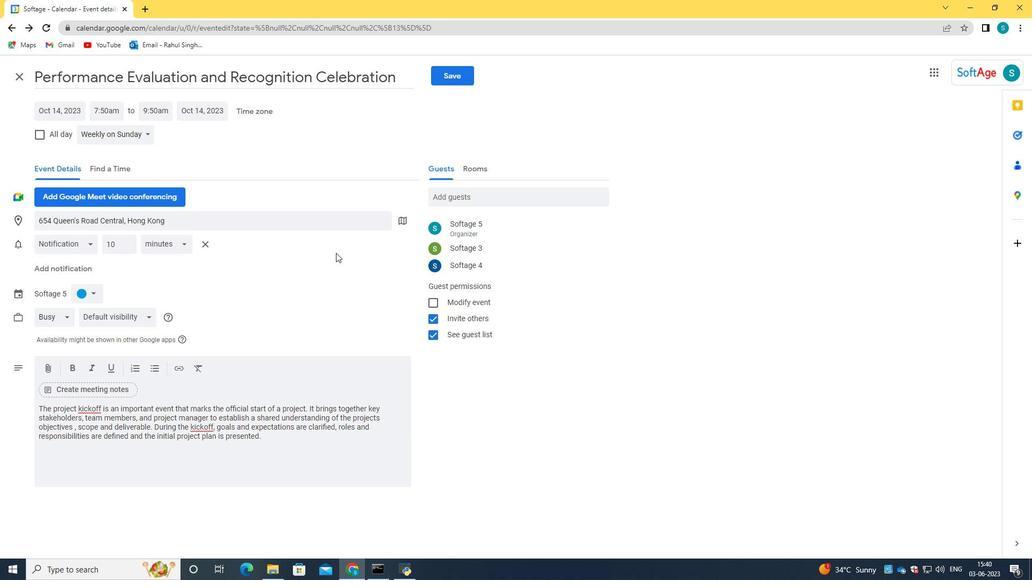 
Action: Mouse moved to (464, 73)
Screenshot: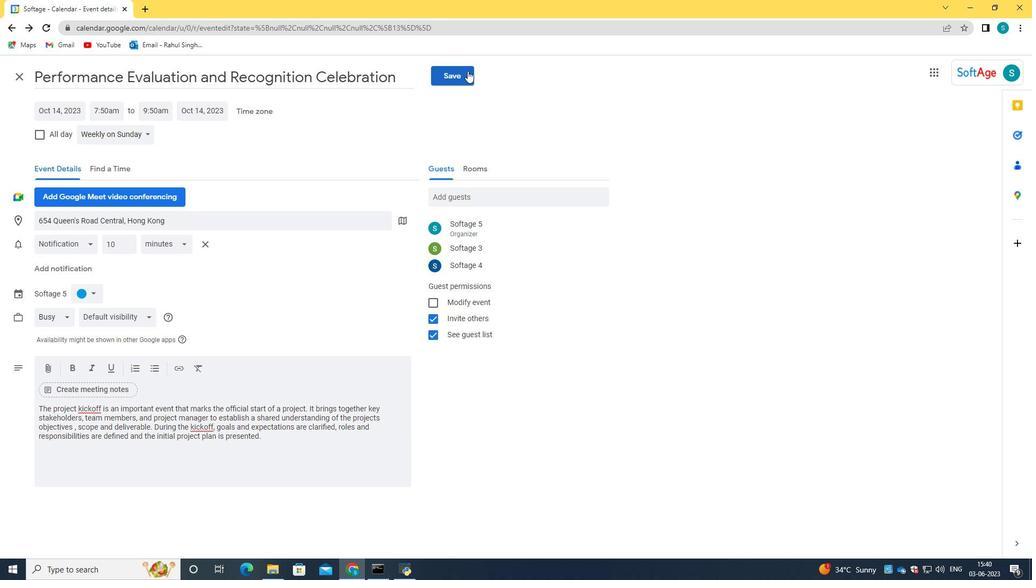 
Action: Mouse pressed left at (464, 73)
Screenshot: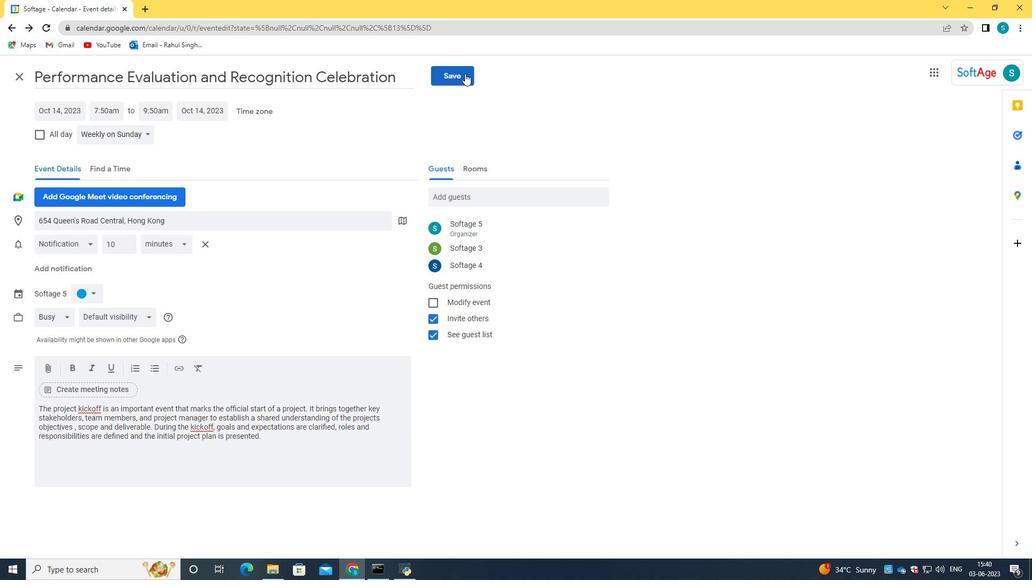 
Action: Mouse moved to (616, 326)
Screenshot: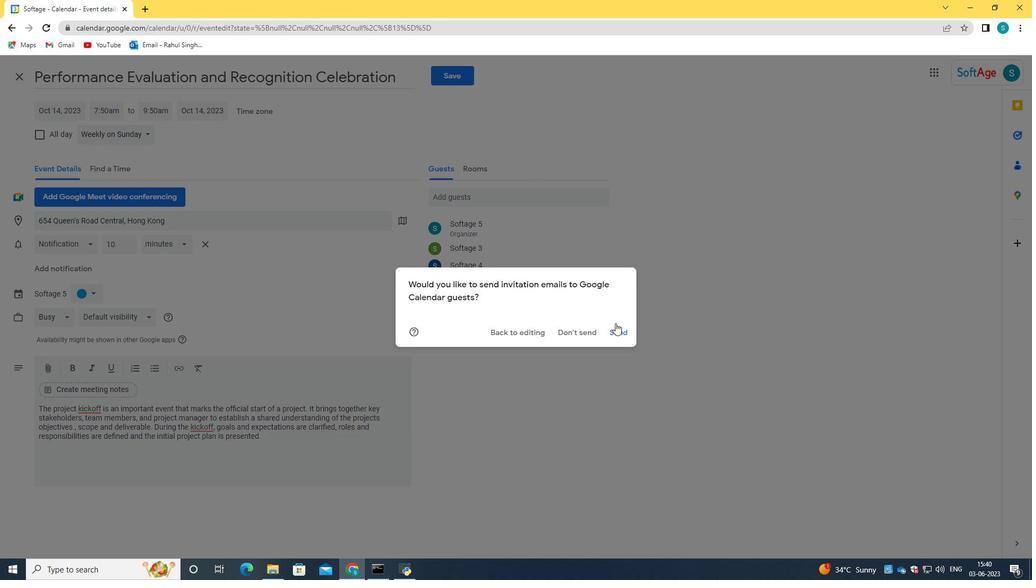 
Action: Mouse pressed left at (616, 326)
Screenshot: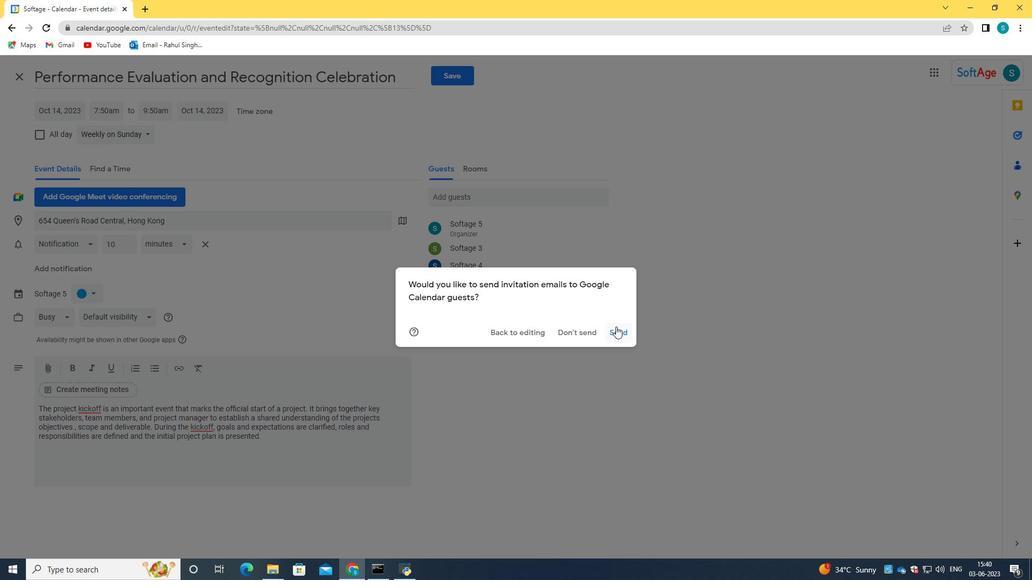 
